 Task: Find connections with filter location Itimādpur with filter topic #Gettingthingsdonewith filter profile language English with filter current company DISYS with filter school National Institute of Financial Management - PGDM (Financial Markets) with filter industry Maritime Transportation with filter service category Editing with filter keywords title Manicurist
Action: Mouse moved to (503, 74)
Screenshot: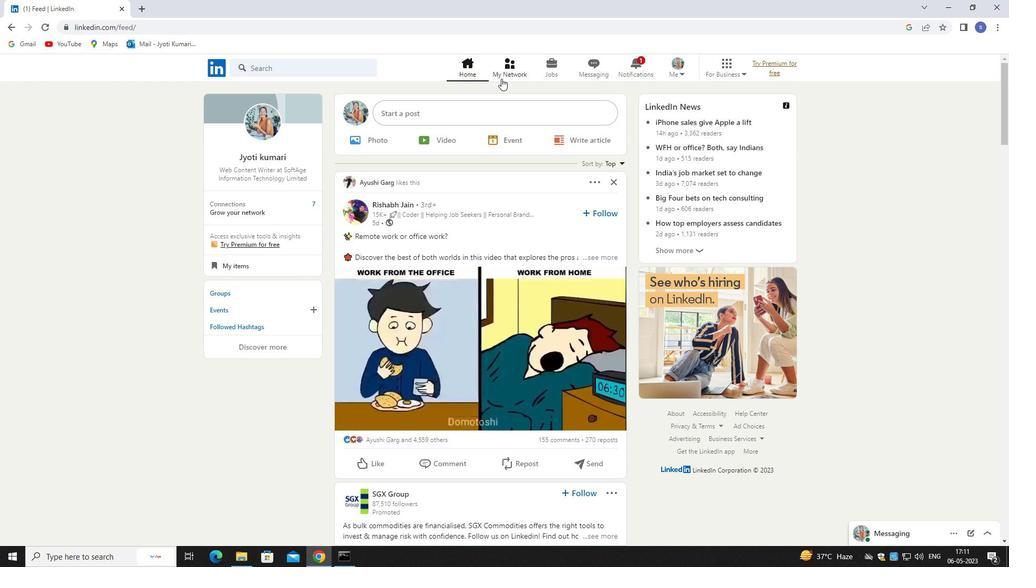 
Action: Mouse pressed left at (503, 74)
Screenshot: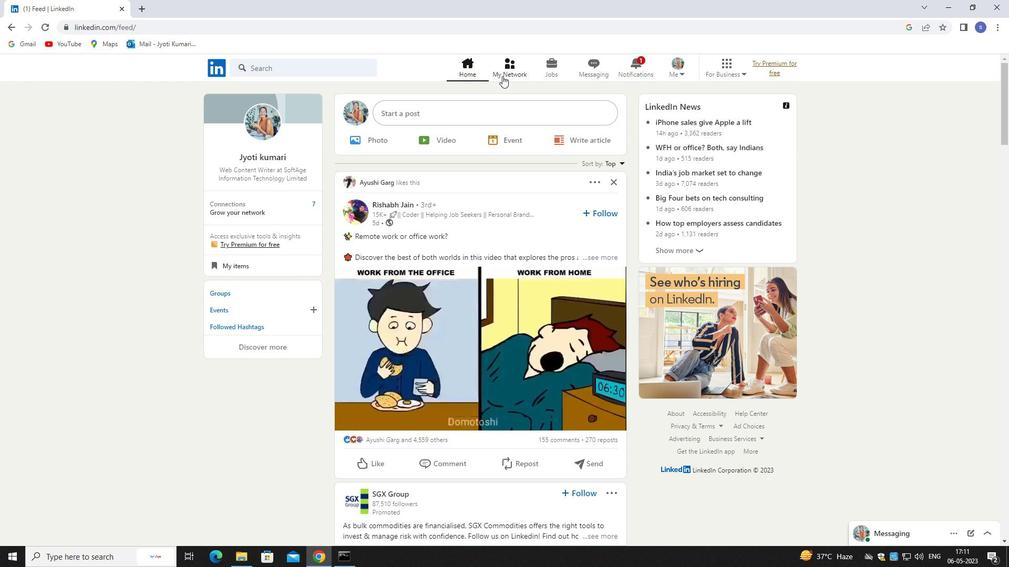
Action: Mouse pressed left at (503, 74)
Screenshot: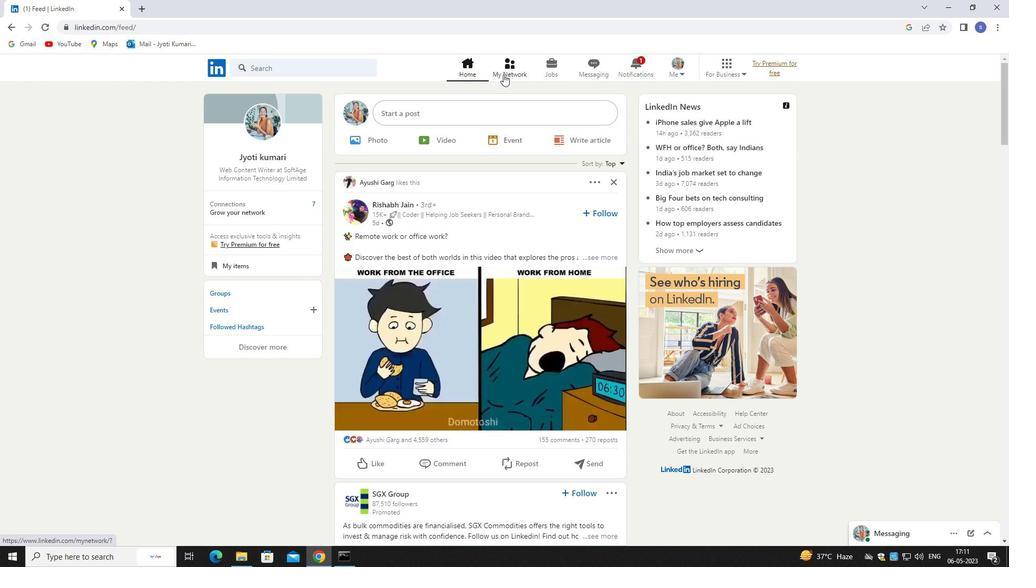 
Action: Mouse moved to (342, 124)
Screenshot: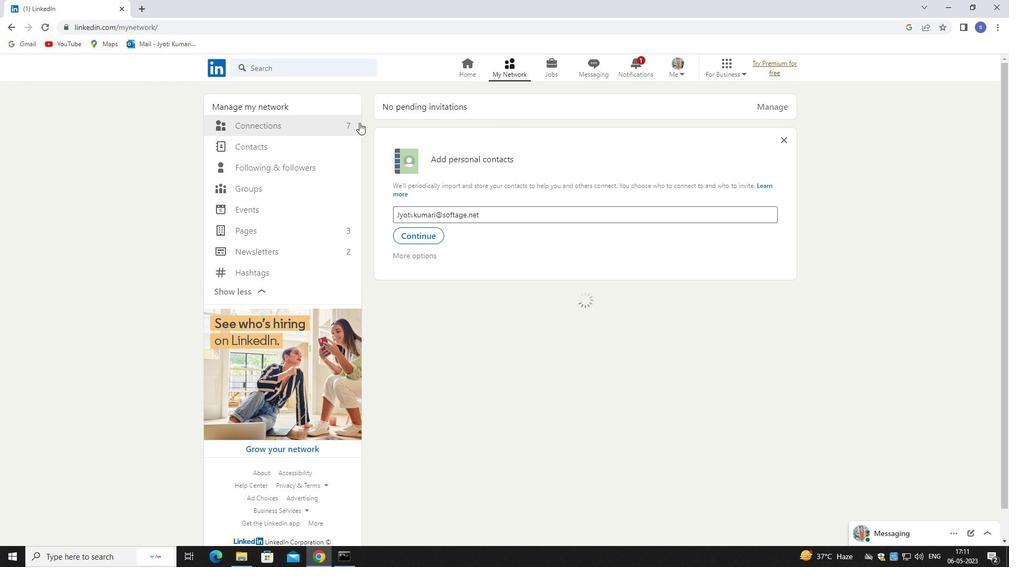 
Action: Mouse pressed left at (342, 124)
Screenshot: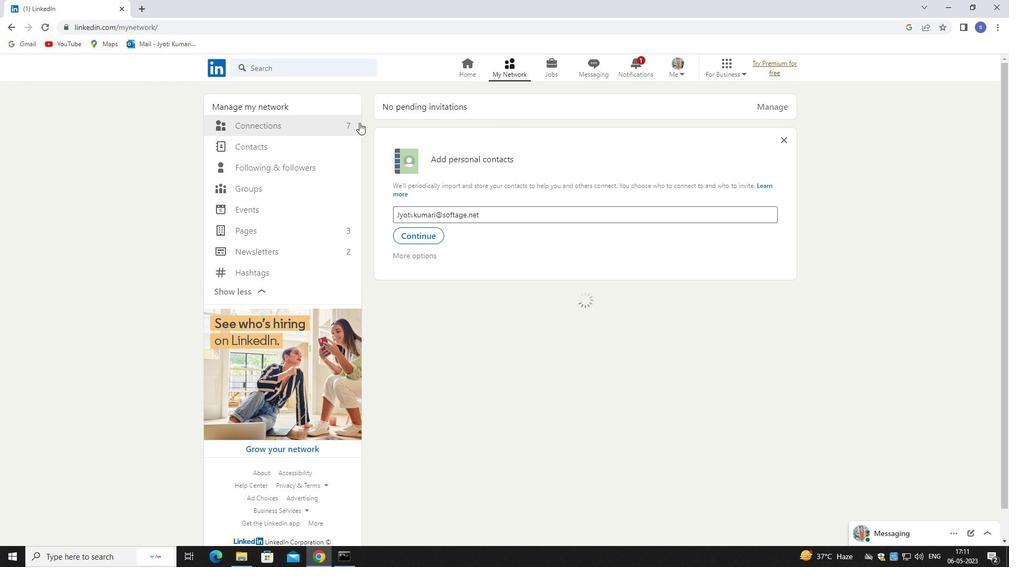 
Action: Mouse moved to (342, 125)
Screenshot: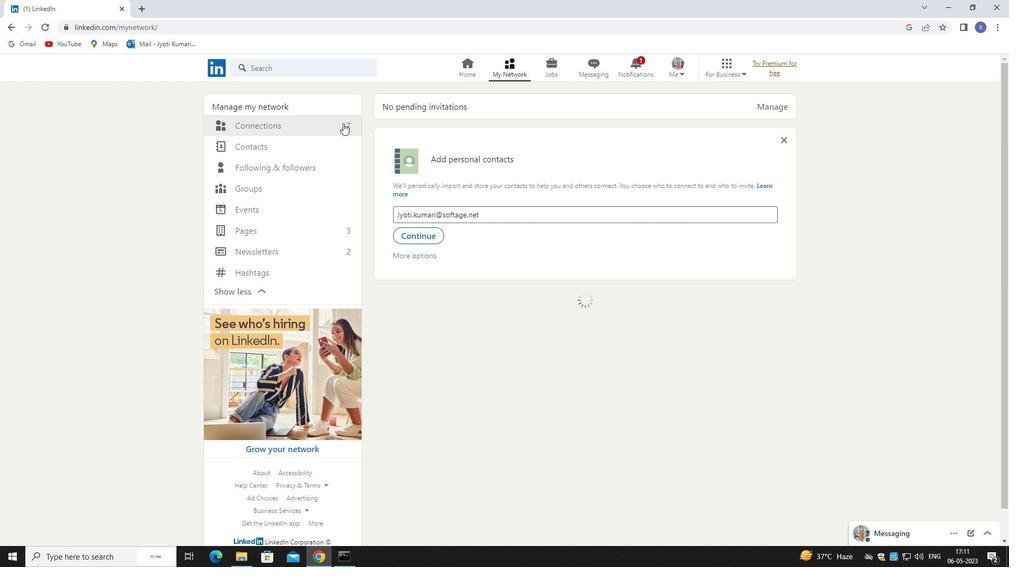 
Action: Mouse pressed left at (342, 125)
Screenshot: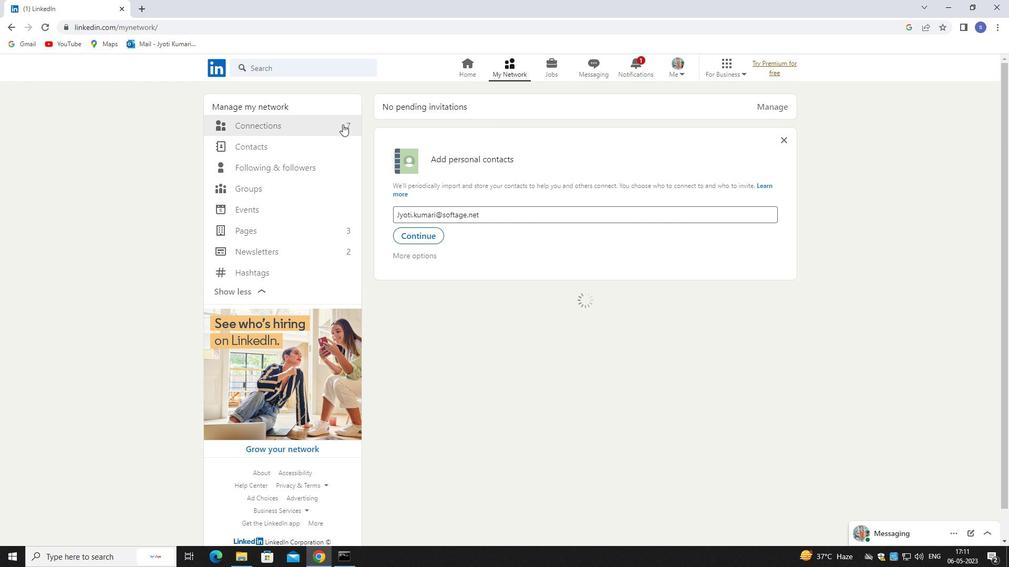 
Action: Mouse moved to (582, 128)
Screenshot: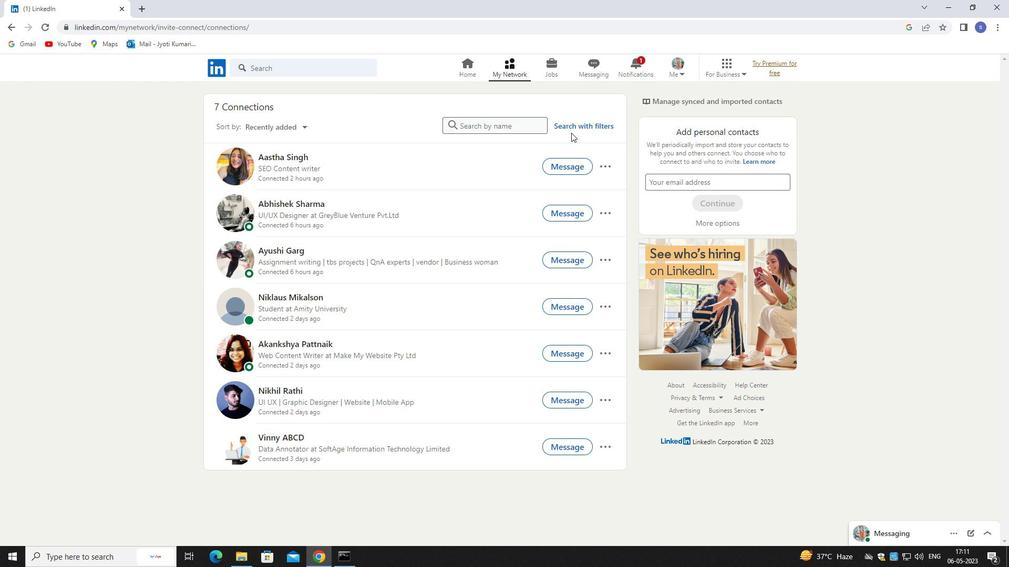 
Action: Mouse pressed left at (582, 128)
Screenshot: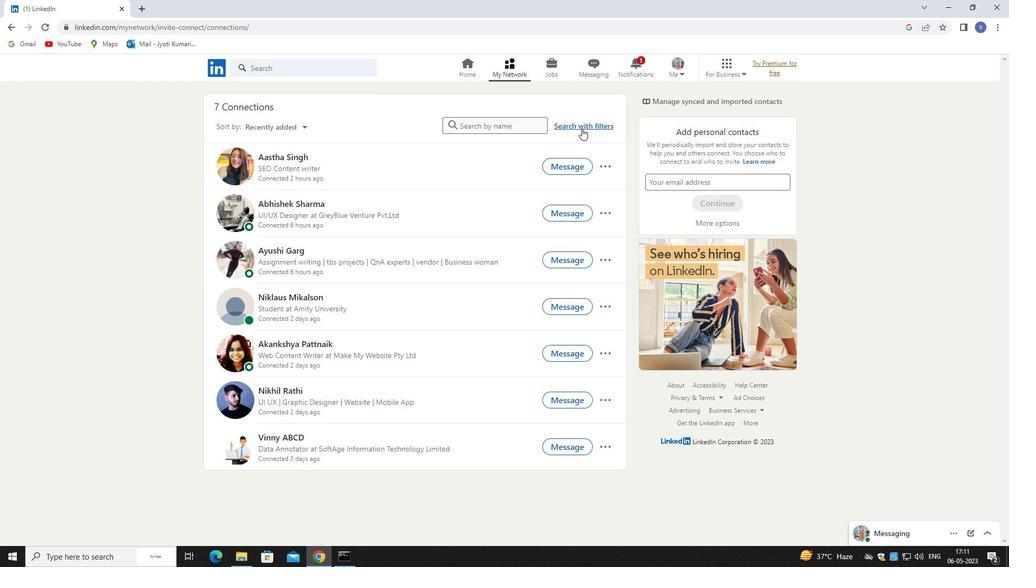 
Action: Mouse moved to (541, 96)
Screenshot: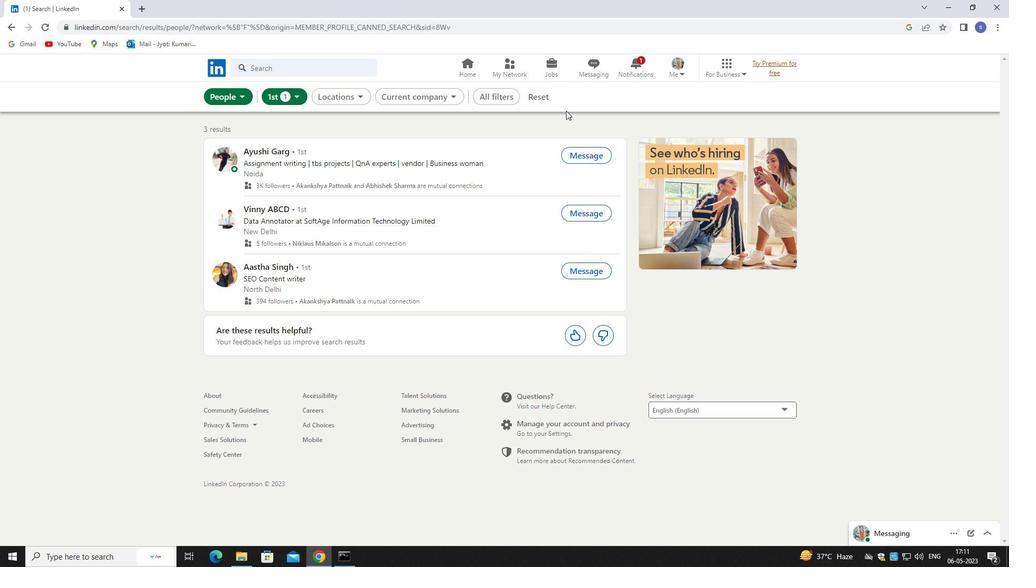 
Action: Mouse pressed left at (541, 96)
Screenshot: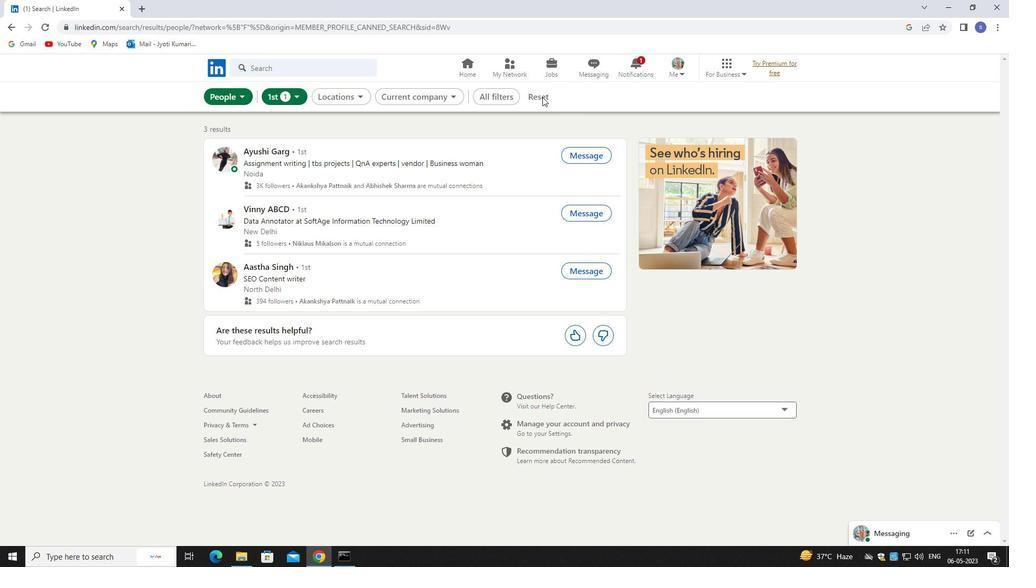 
Action: Mouse moved to (530, 96)
Screenshot: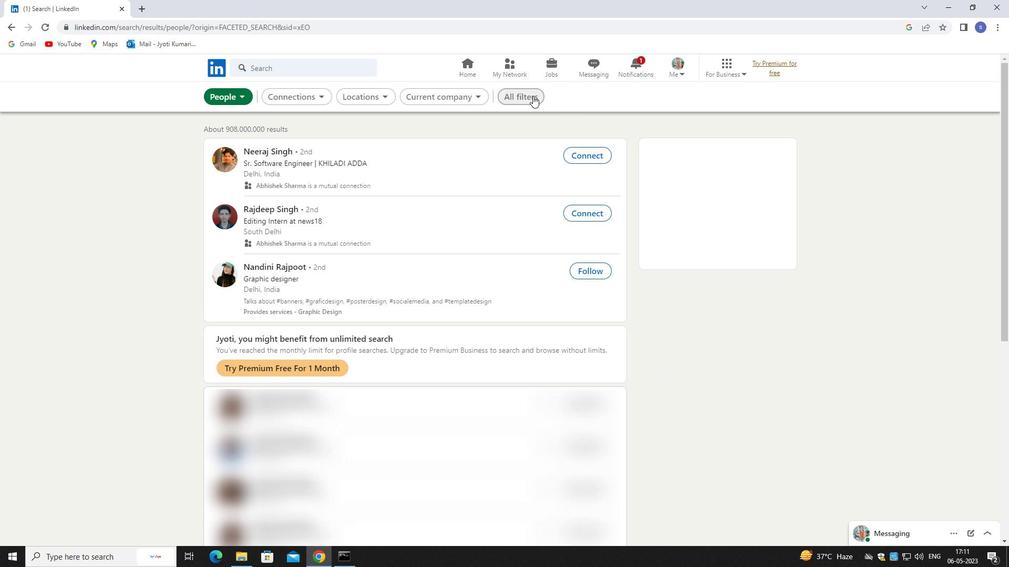 
Action: Mouse pressed left at (530, 96)
Screenshot: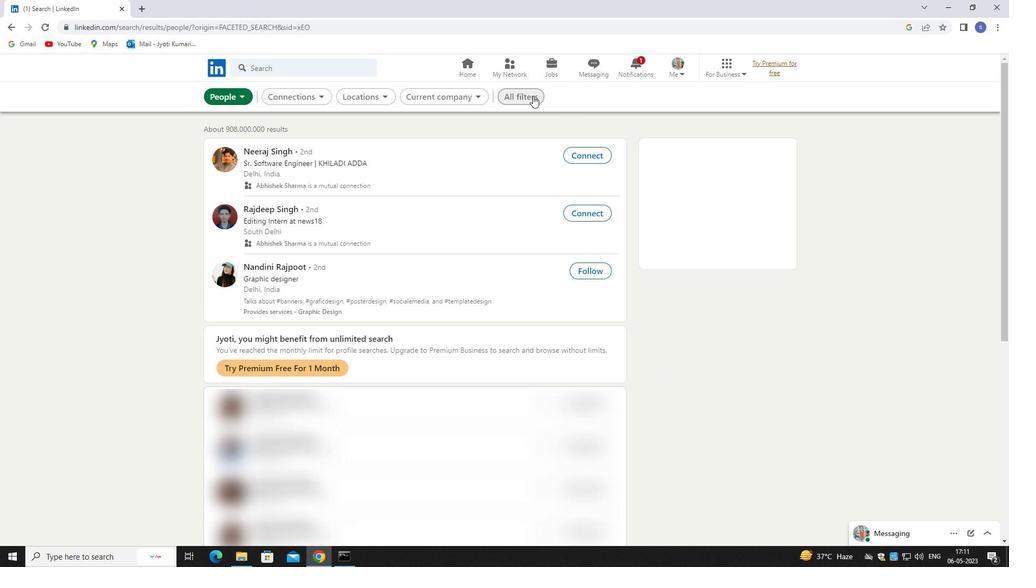 
Action: Mouse moved to (873, 411)
Screenshot: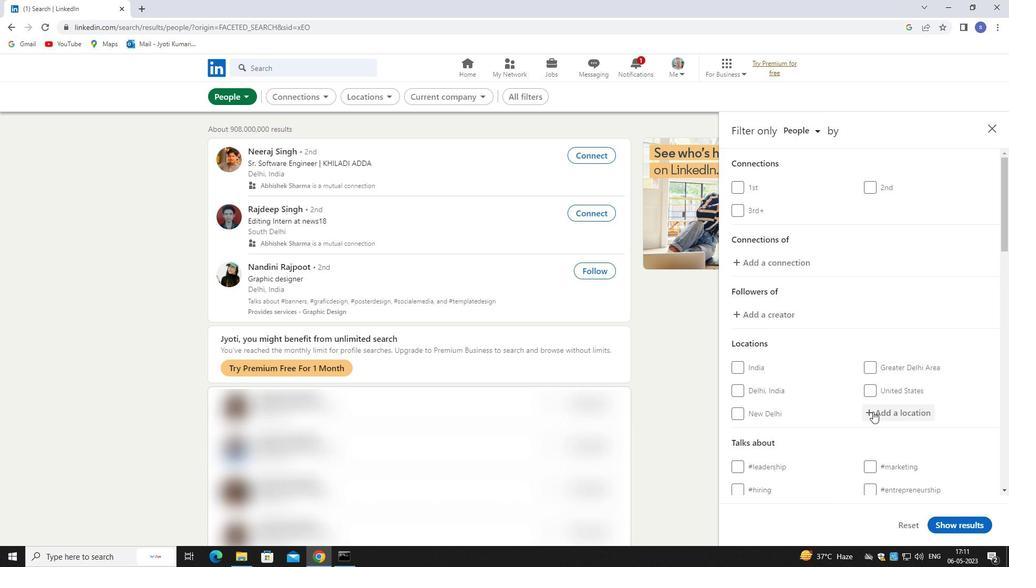 
Action: Mouse pressed left at (873, 411)
Screenshot: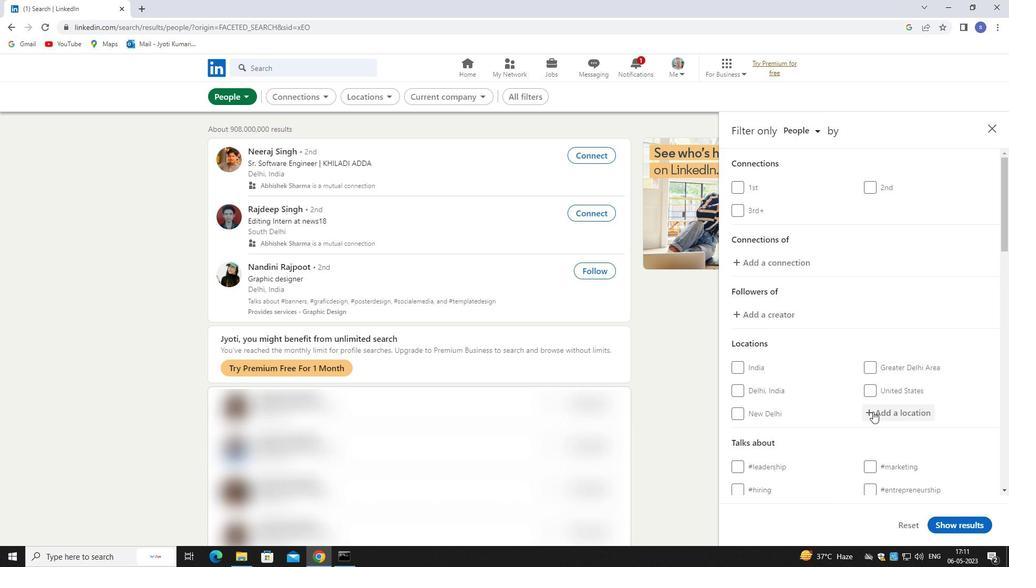 
Action: Mouse moved to (861, 400)
Screenshot: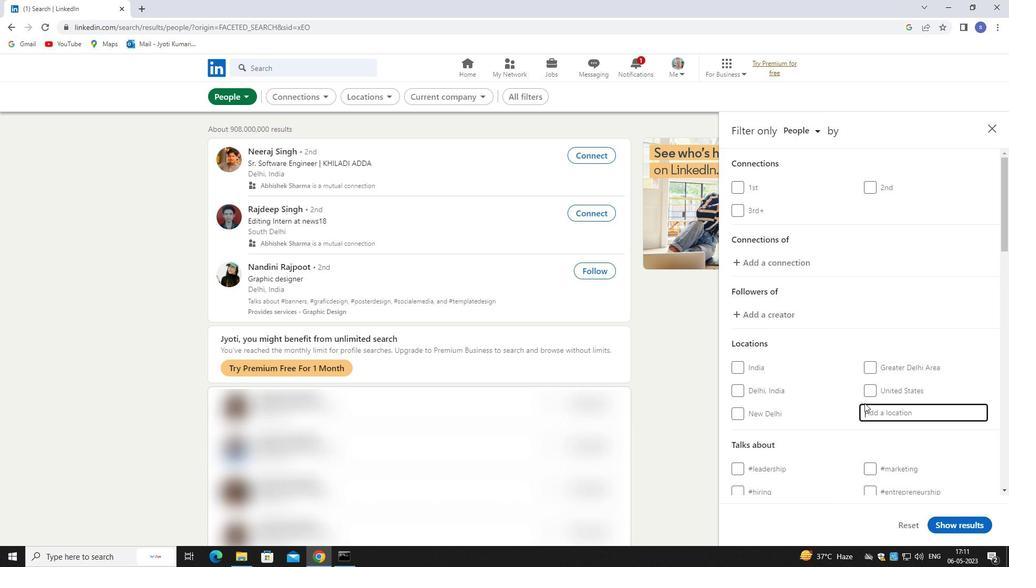 
Action: Key pressed it<Key.backspace><Key.backspace>ly<Key.backspace>tima
Screenshot: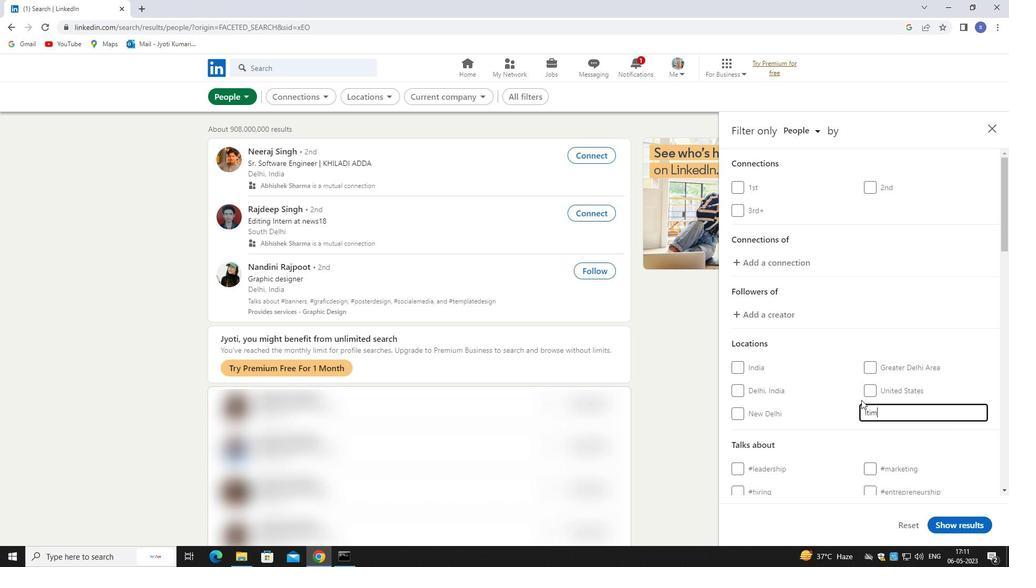 
Action: Mouse moved to (860, 400)
Screenshot: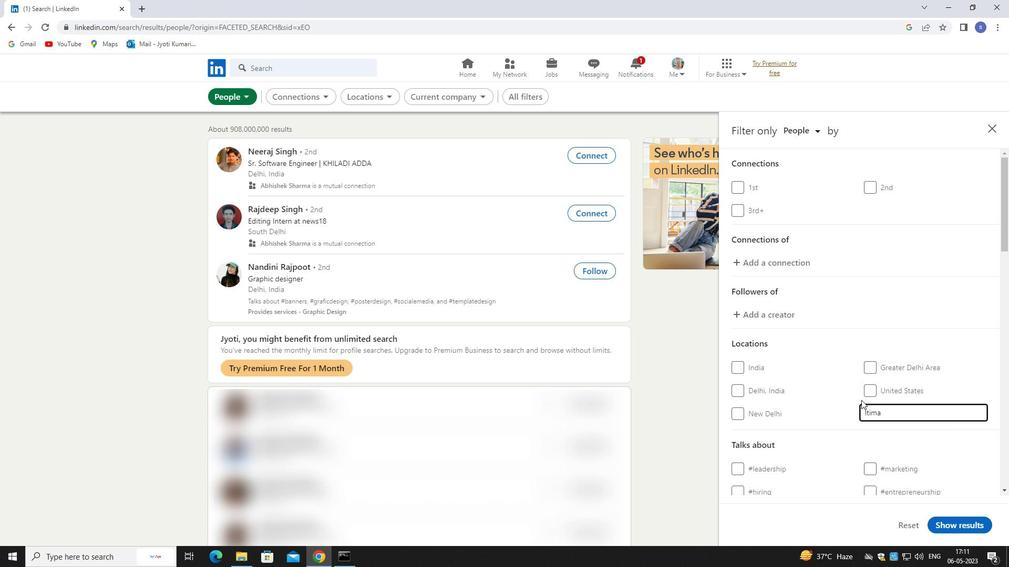 
Action: Key pressed <Key.left><Key.left><Key.left><Key.left><Key.backspace>i
Screenshot: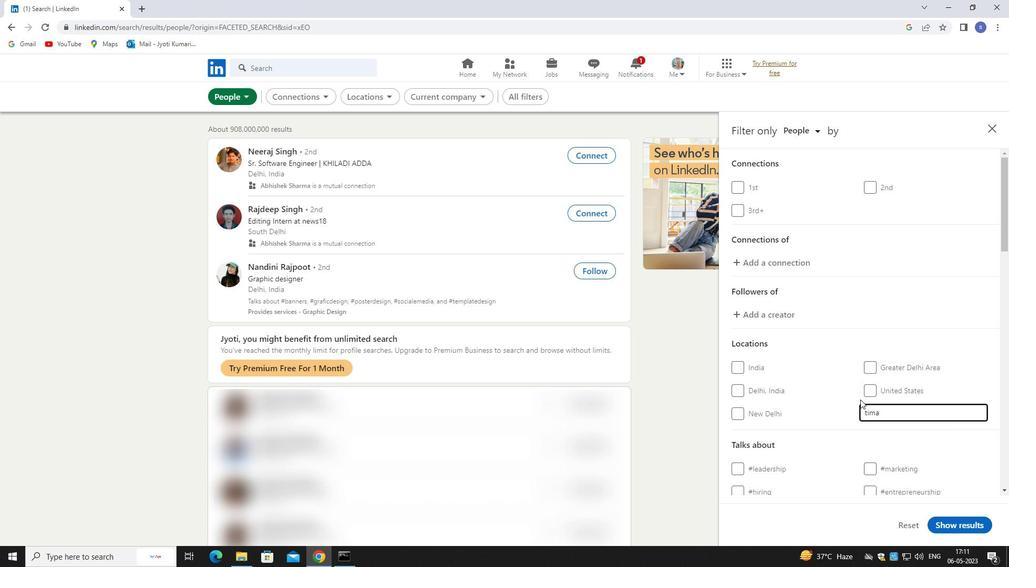 
Action: Mouse moved to (863, 429)
Screenshot: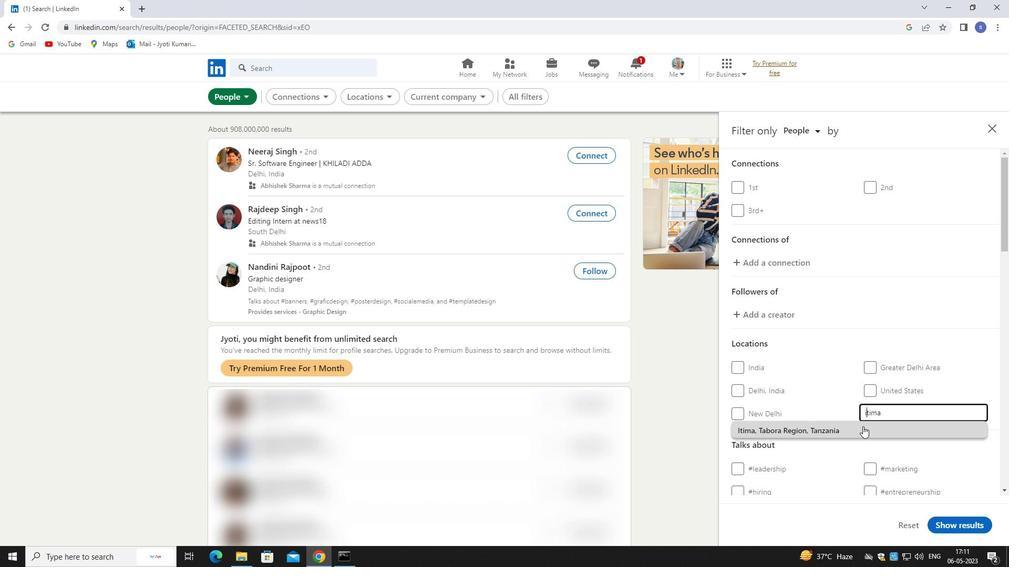 
Action: Mouse pressed left at (863, 429)
Screenshot: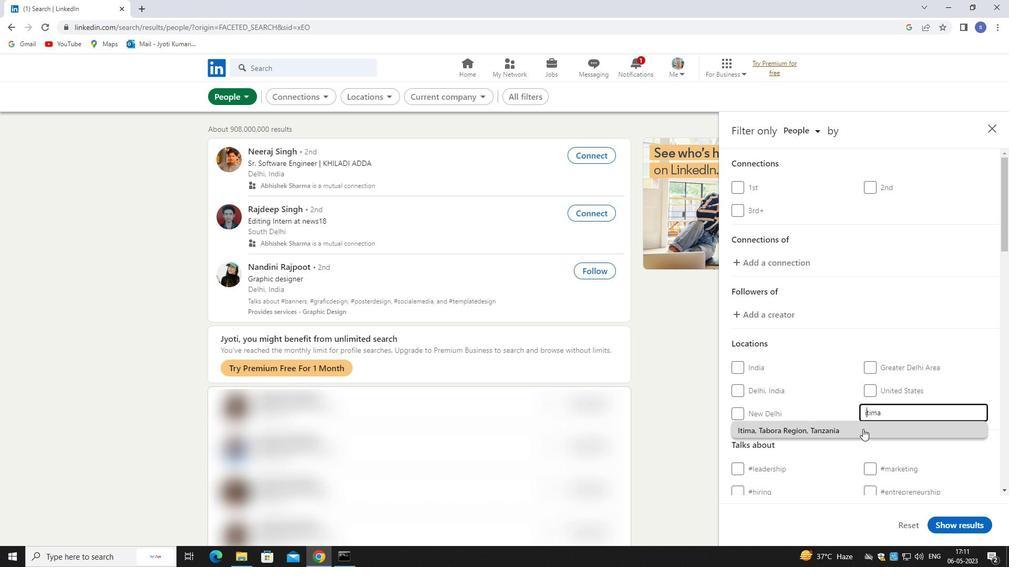
Action: Mouse moved to (862, 429)
Screenshot: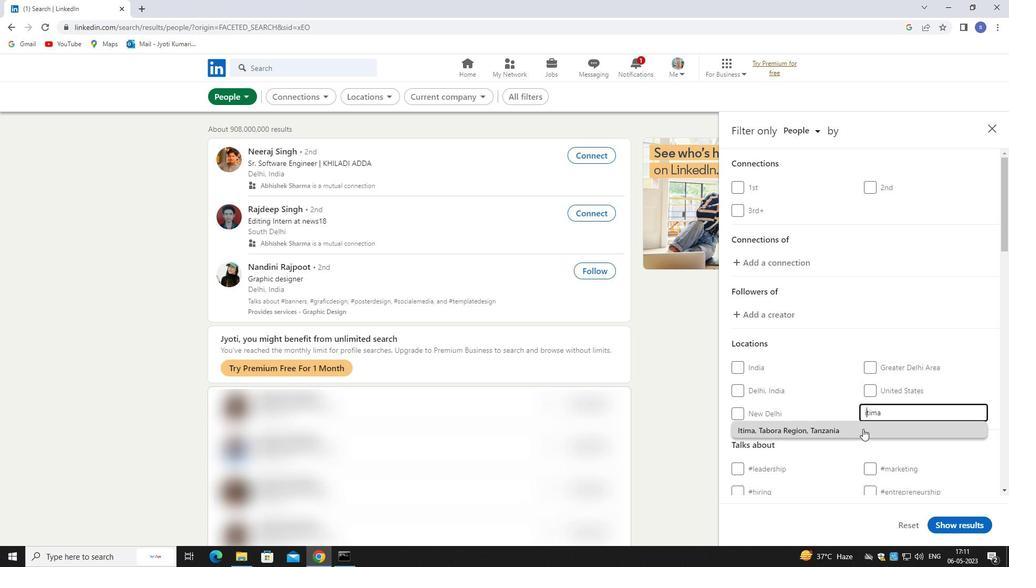 
Action: Mouse scrolled (862, 428) with delta (0, 0)
Screenshot: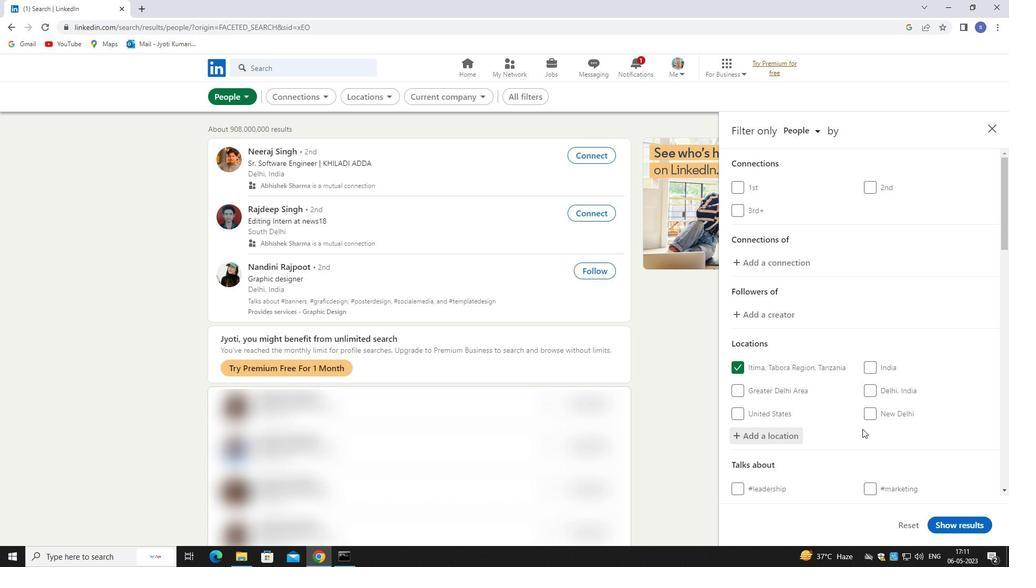 
Action: Mouse scrolled (862, 428) with delta (0, 0)
Screenshot: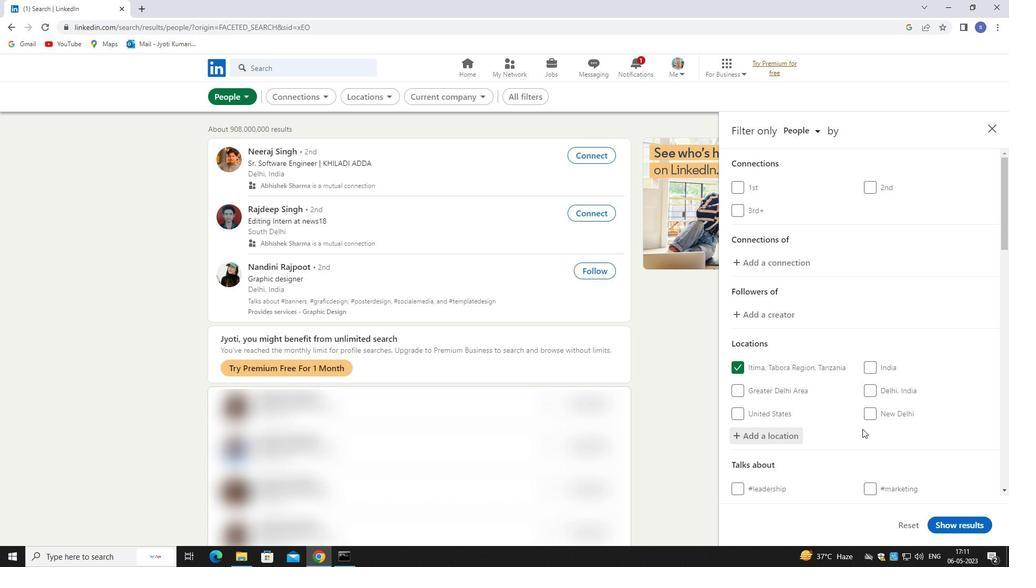 
Action: Mouse scrolled (862, 428) with delta (0, 0)
Screenshot: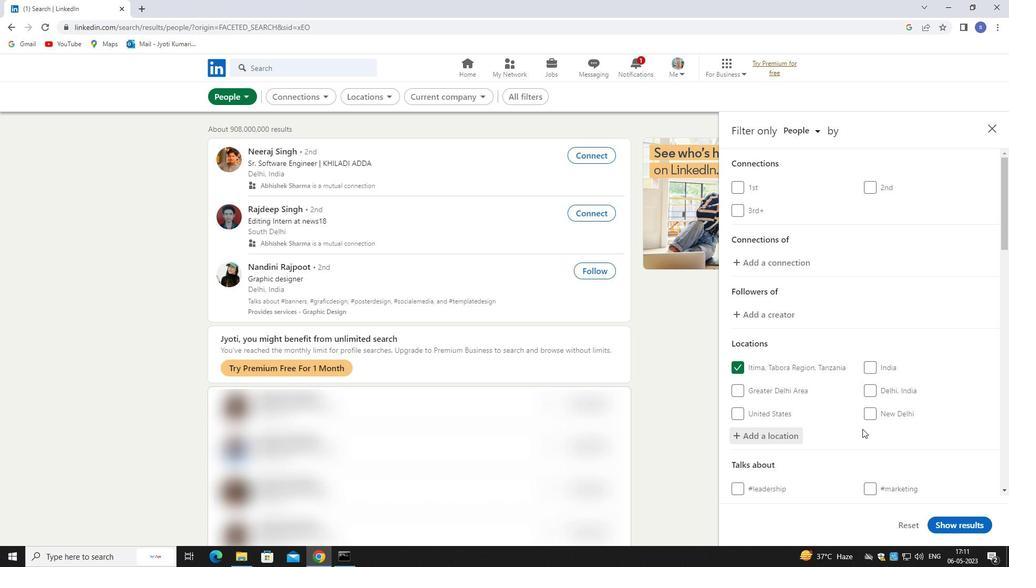 
Action: Mouse moved to (900, 380)
Screenshot: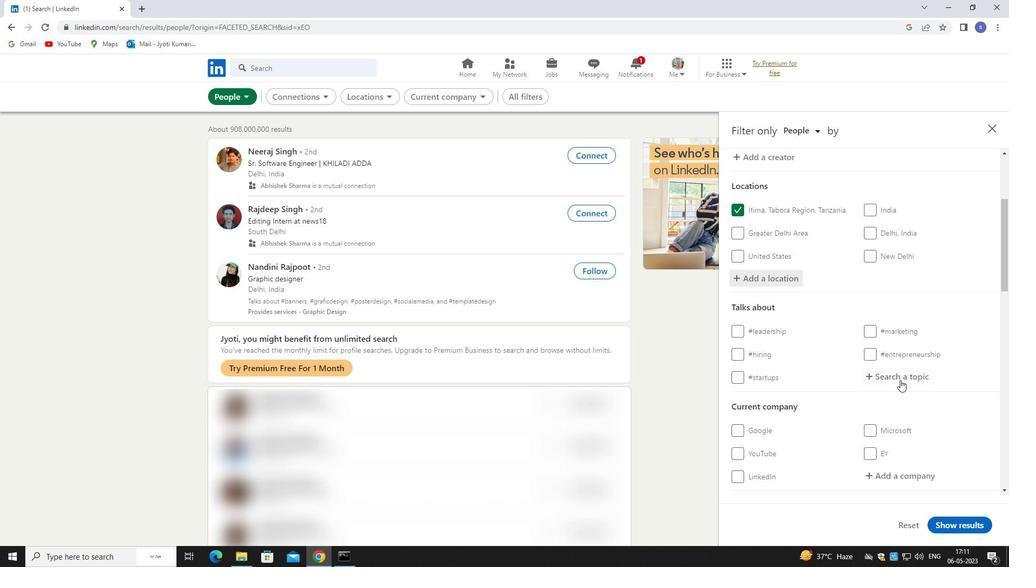 
Action: Mouse pressed left at (900, 380)
Screenshot: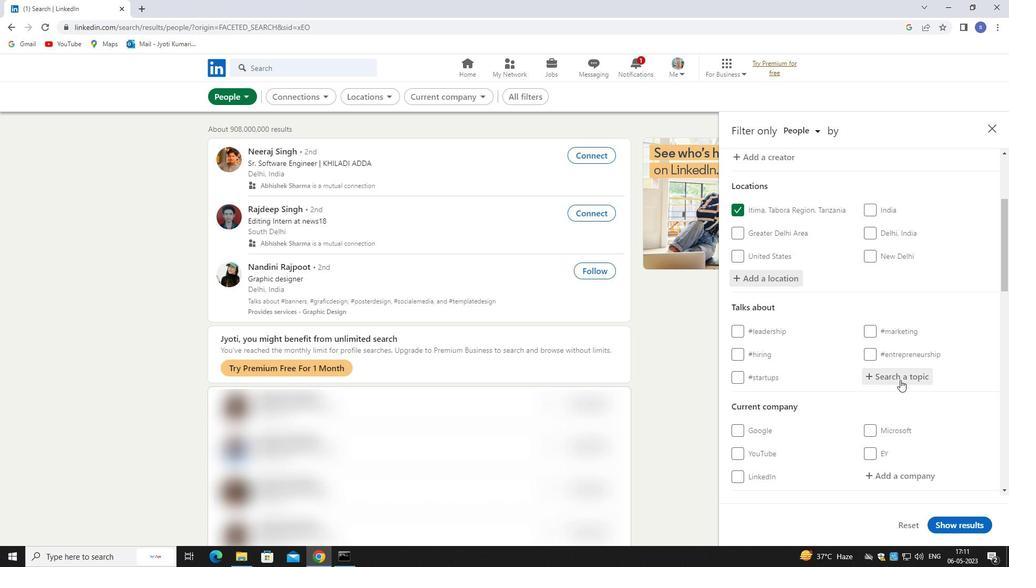 
Action: Key pressed getting
Screenshot: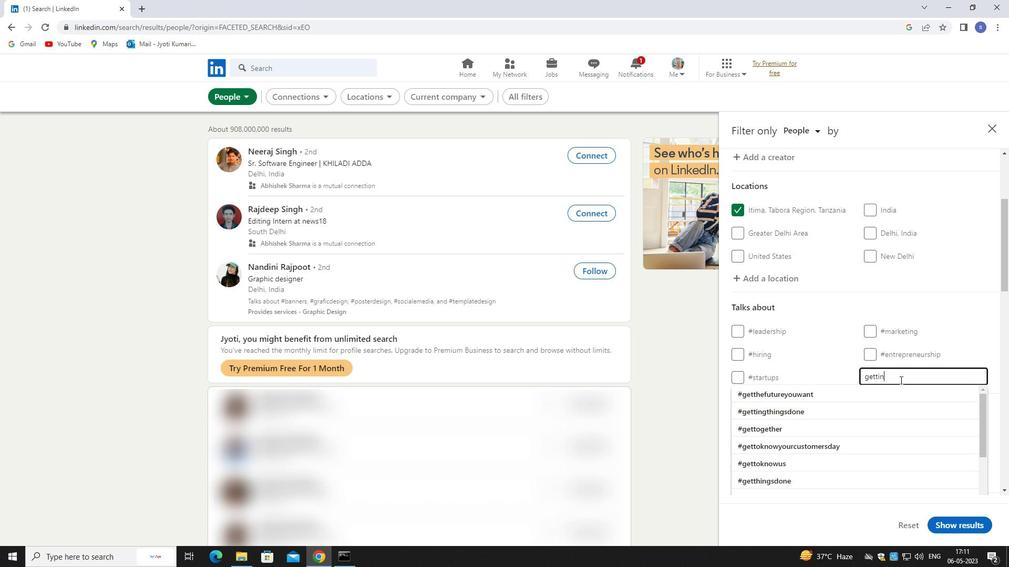 
Action: Mouse moved to (897, 390)
Screenshot: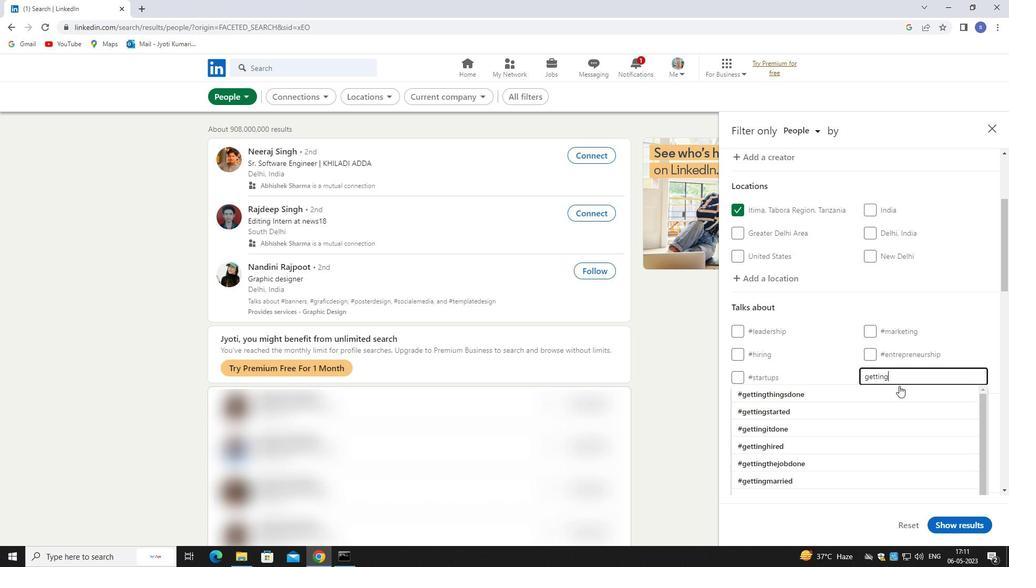 
Action: Mouse pressed left at (897, 390)
Screenshot: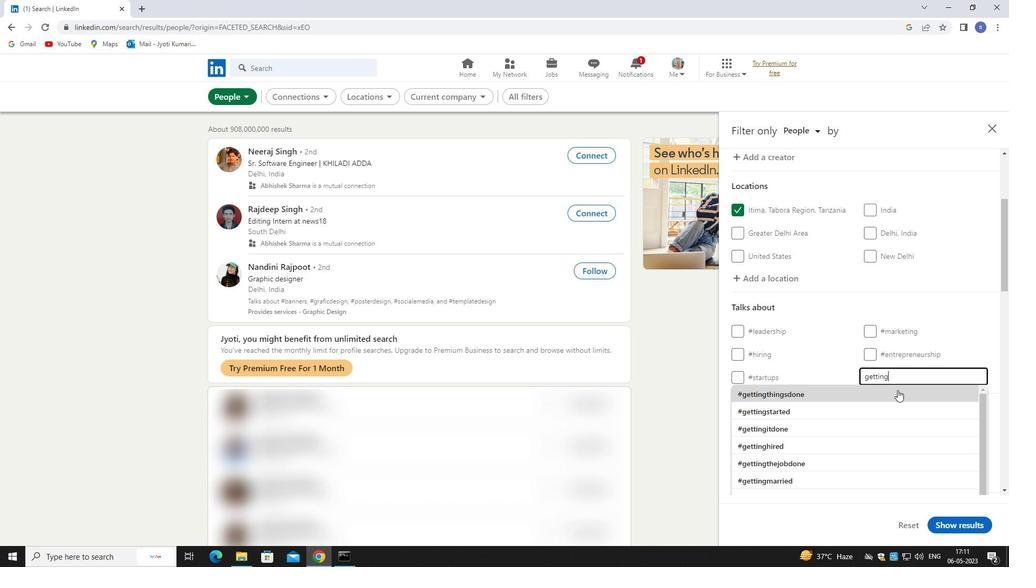 
Action: Mouse scrolled (897, 390) with delta (0, 0)
Screenshot: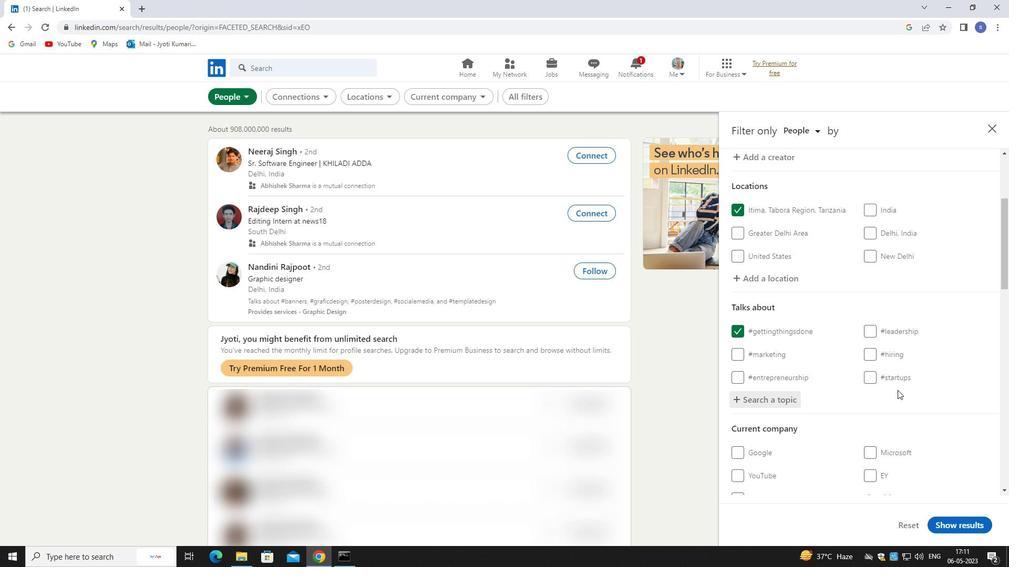 
Action: Mouse scrolled (897, 390) with delta (0, 0)
Screenshot: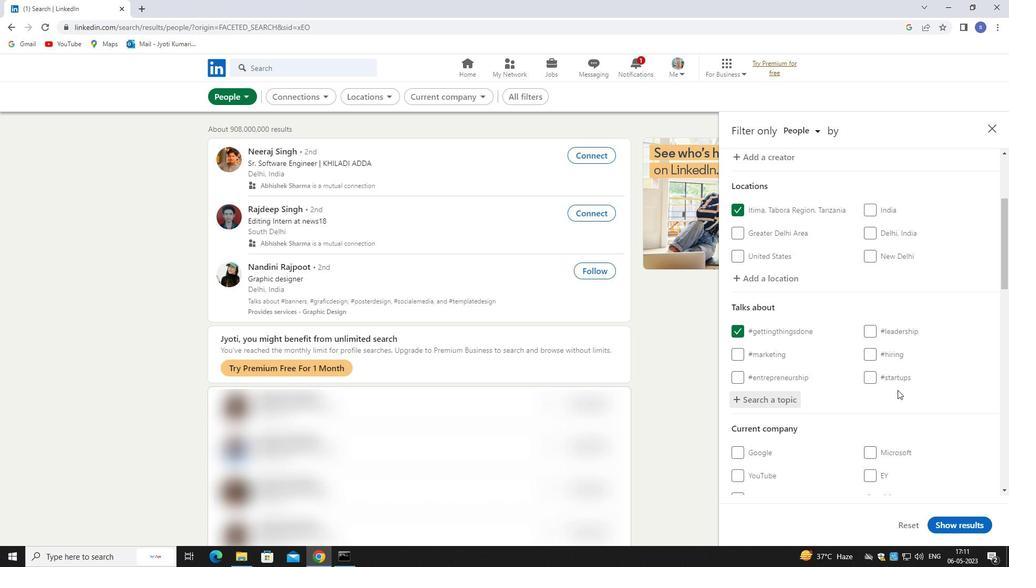 
Action: Mouse scrolled (897, 390) with delta (0, 0)
Screenshot: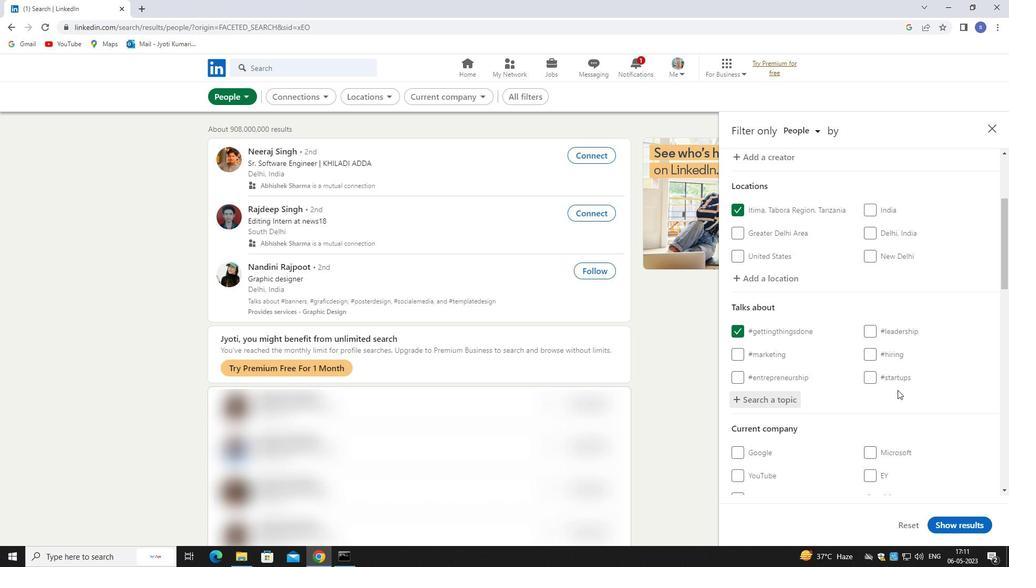 
Action: Mouse moved to (896, 343)
Screenshot: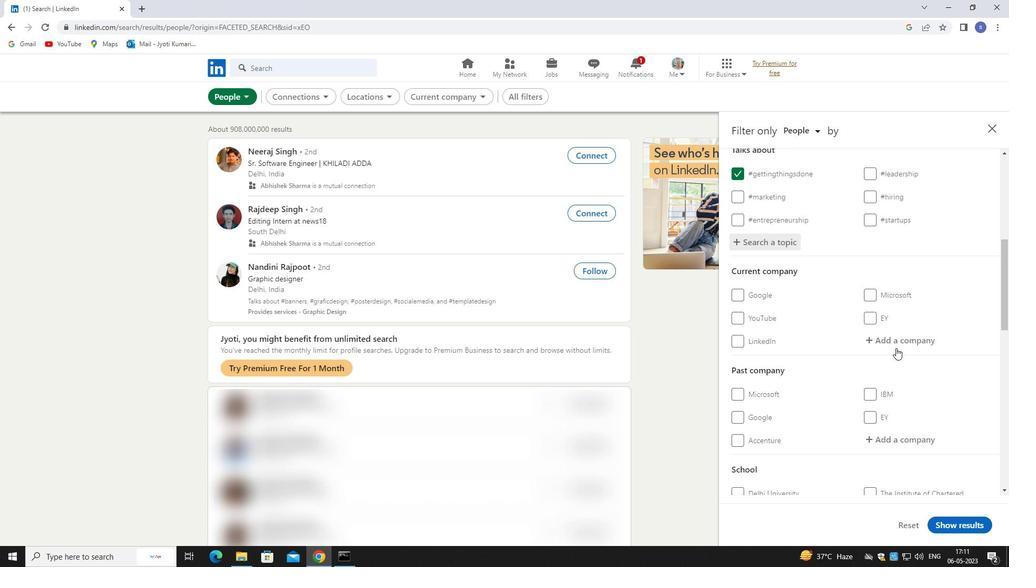 
Action: Mouse pressed left at (896, 343)
Screenshot: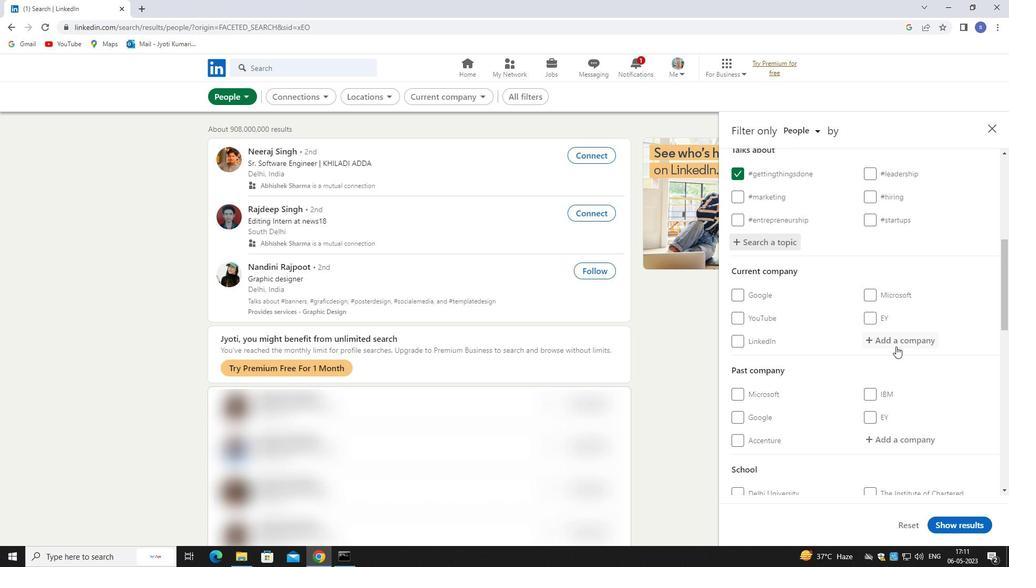 
Action: Mouse moved to (898, 343)
Screenshot: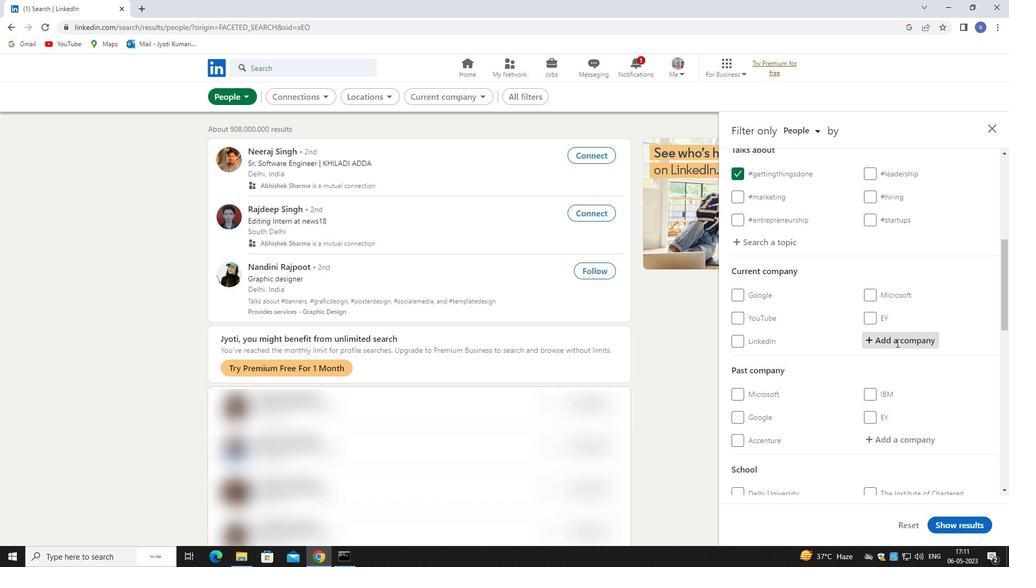 
Action: Key pressed disys
Screenshot: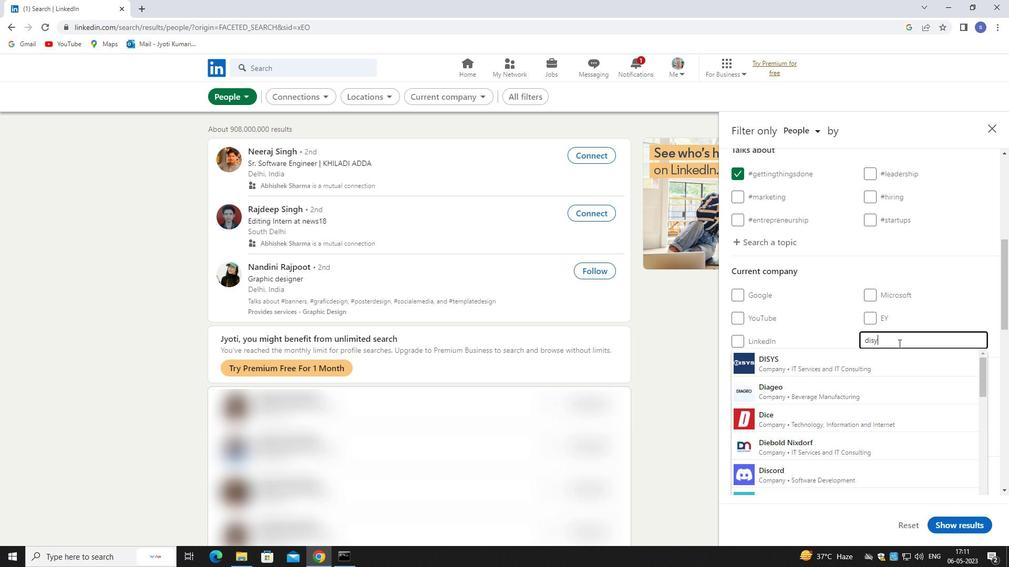 
Action: Mouse moved to (897, 354)
Screenshot: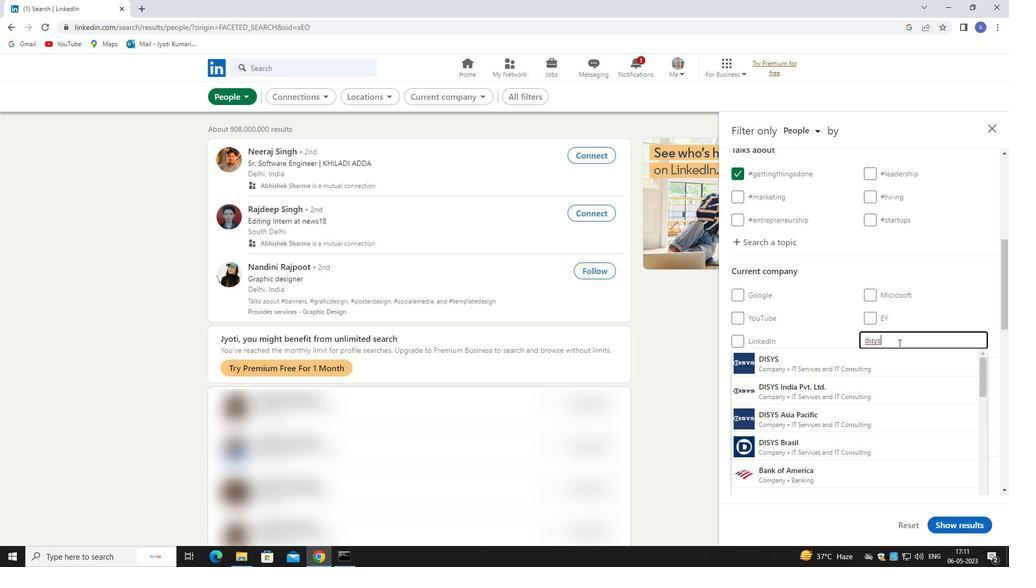 
Action: Mouse pressed left at (897, 354)
Screenshot: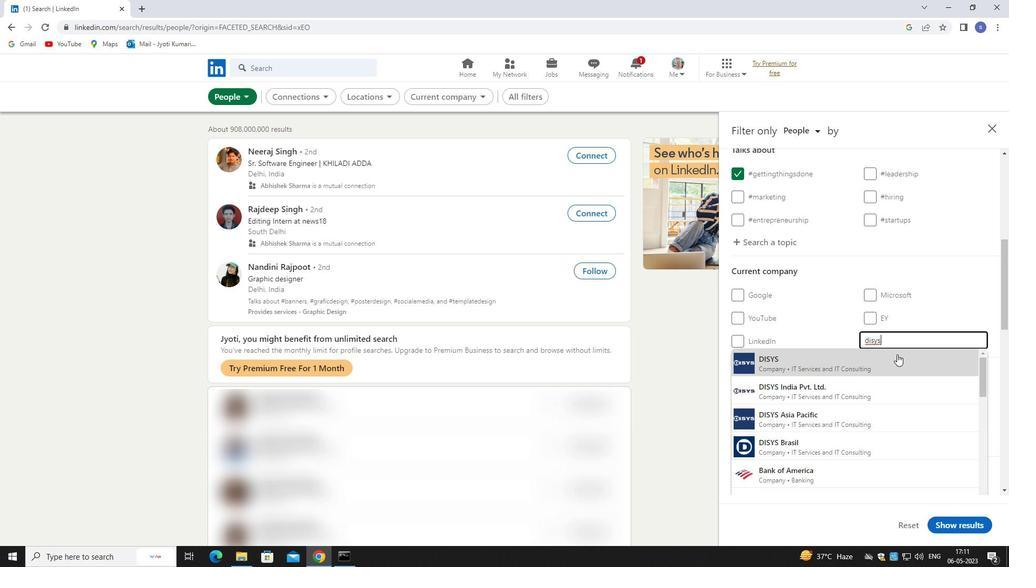 
Action: Mouse moved to (894, 366)
Screenshot: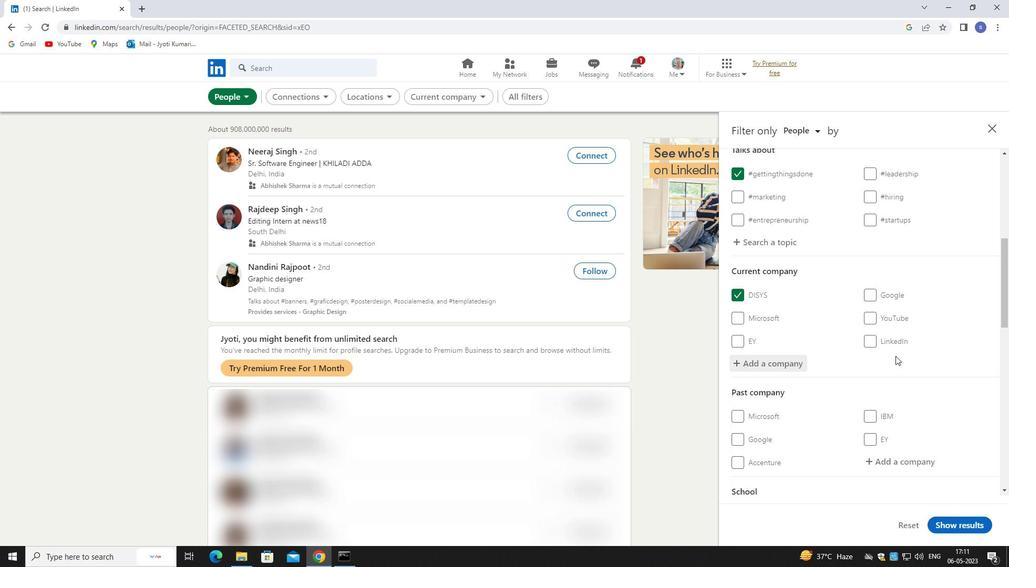 
Action: Mouse scrolled (894, 366) with delta (0, 0)
Screenshot: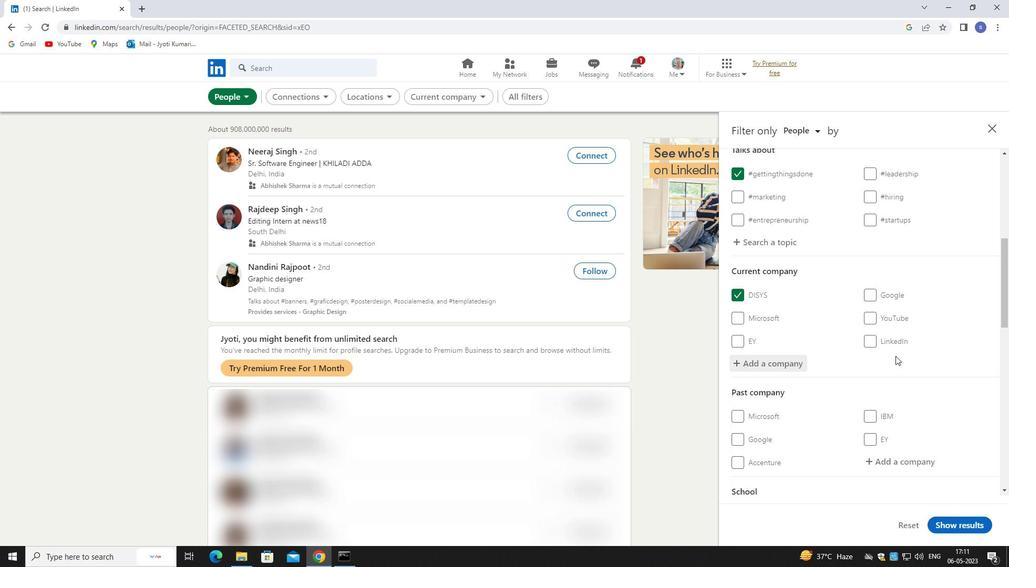 
Action: Mouse moved to (894, 370)
Screenshot: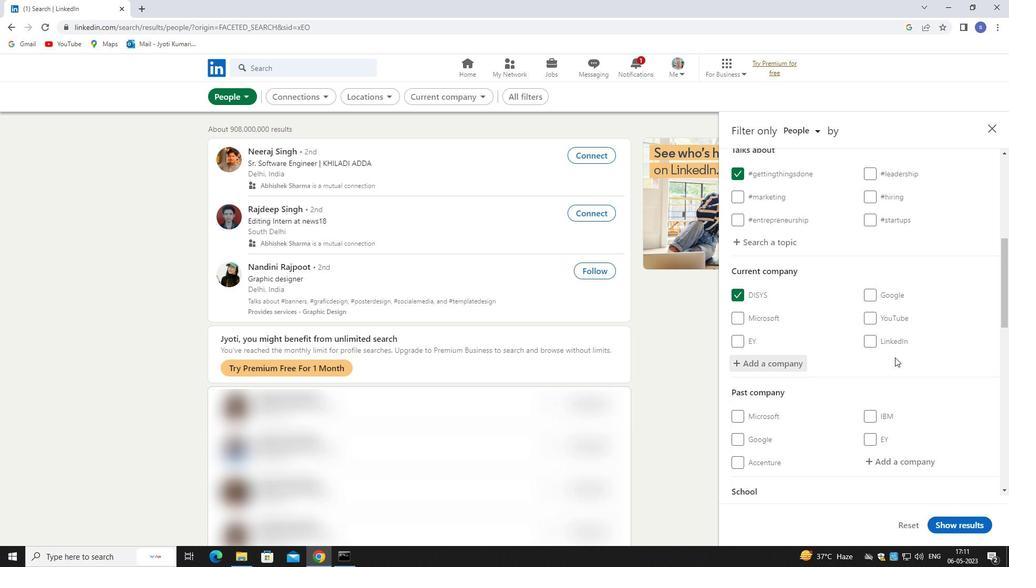 
Action: Mouse scrolled (894, 369) with delta (0, 0)
Screenshot: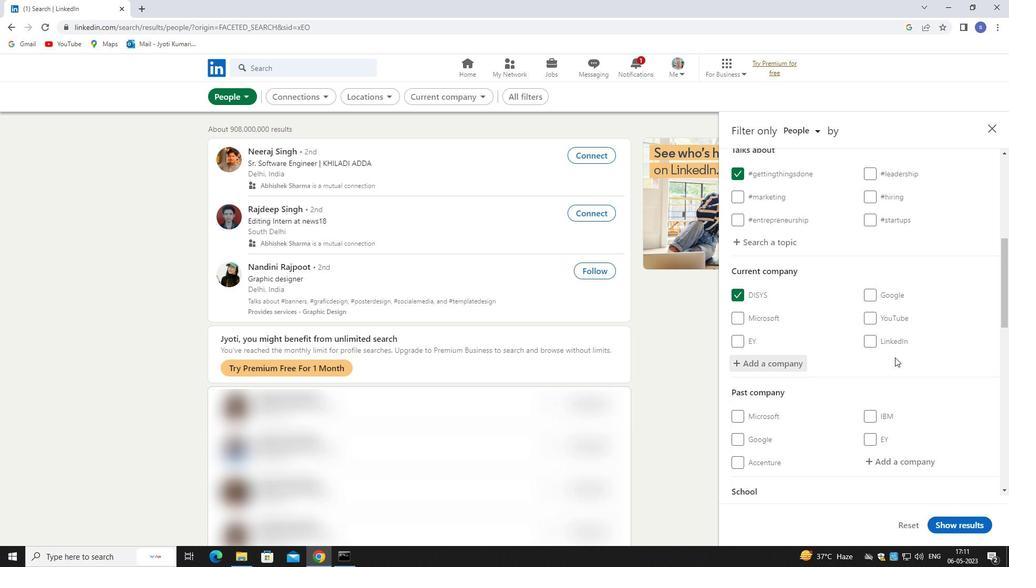 
Action: Mouse moved to (894, 371)
Screenshot: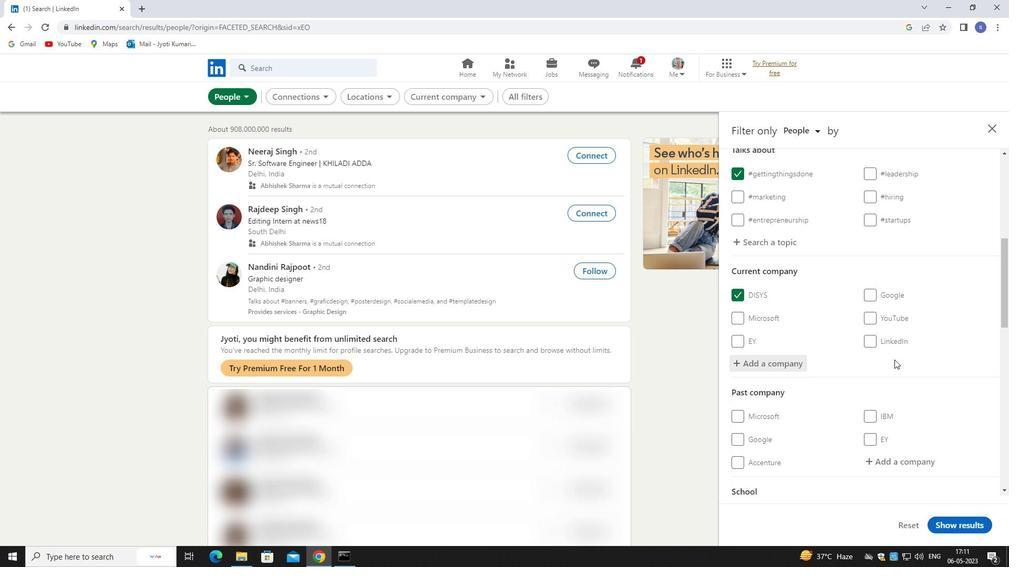 
Action: Mouse scrolled (894, 370) with delta (0, 0)
Screenshot: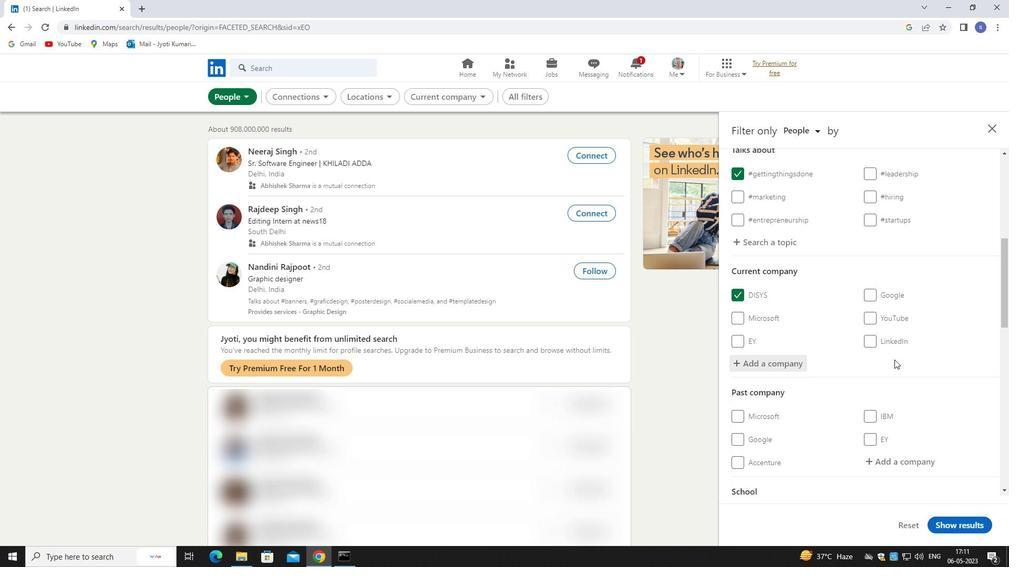 
Action: Mouse moved to (900, 414)
Screenshot: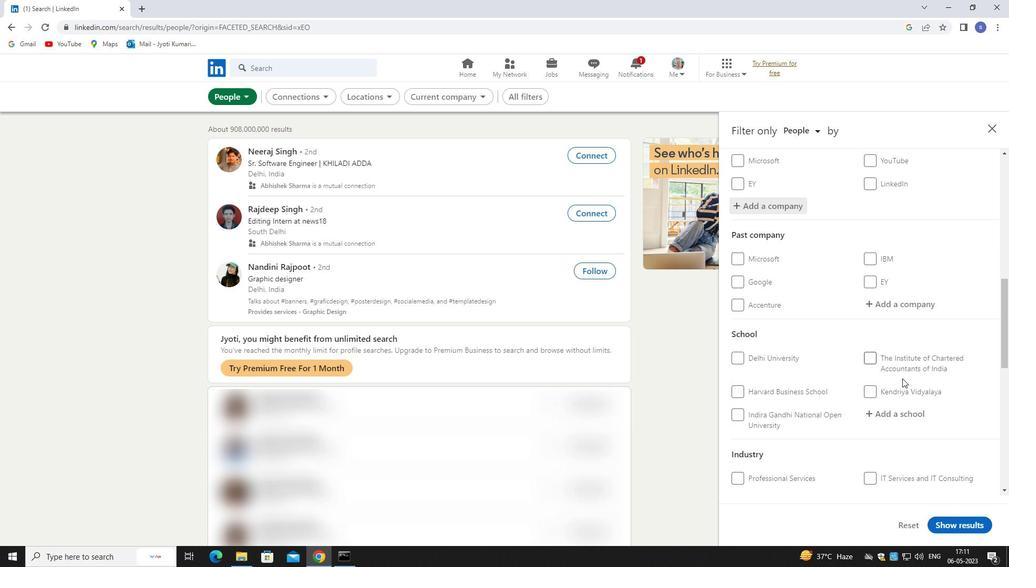 
Action: Mouse pressed left at (900, 414)
Screenshot: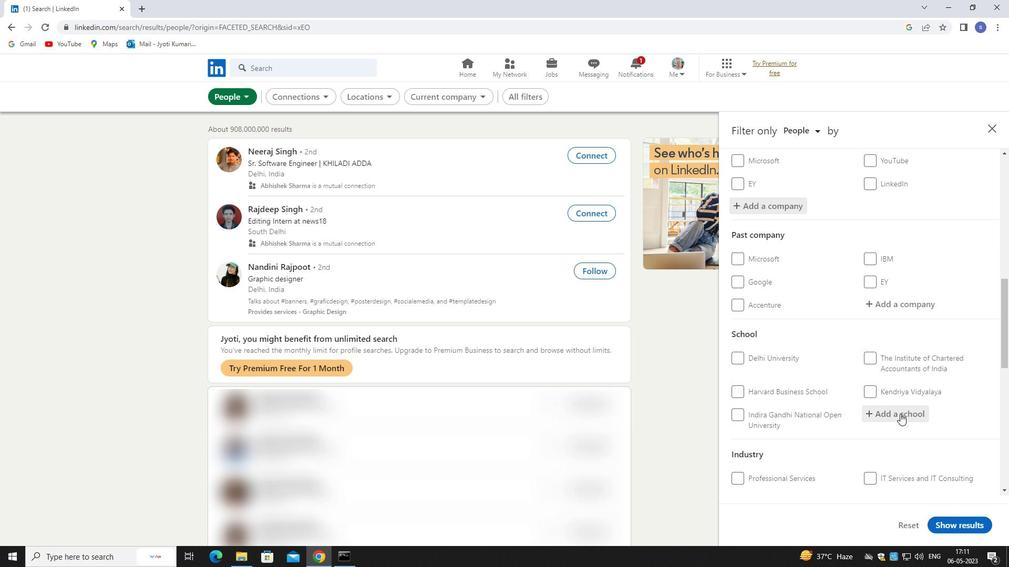 
Action: Mouse moved to (892, 410)
Screenshot: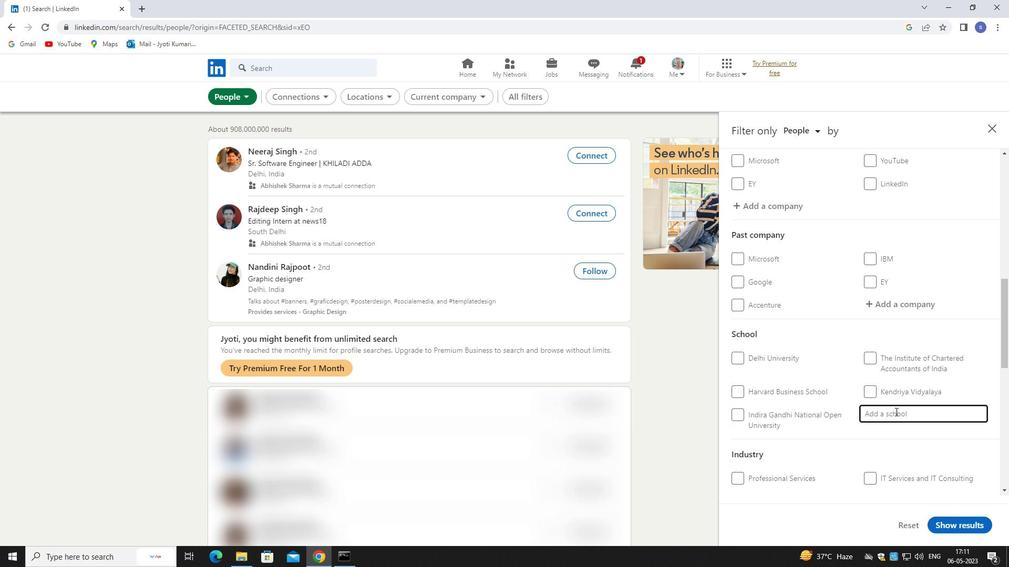 
Action: Key pressed na
Screenshot: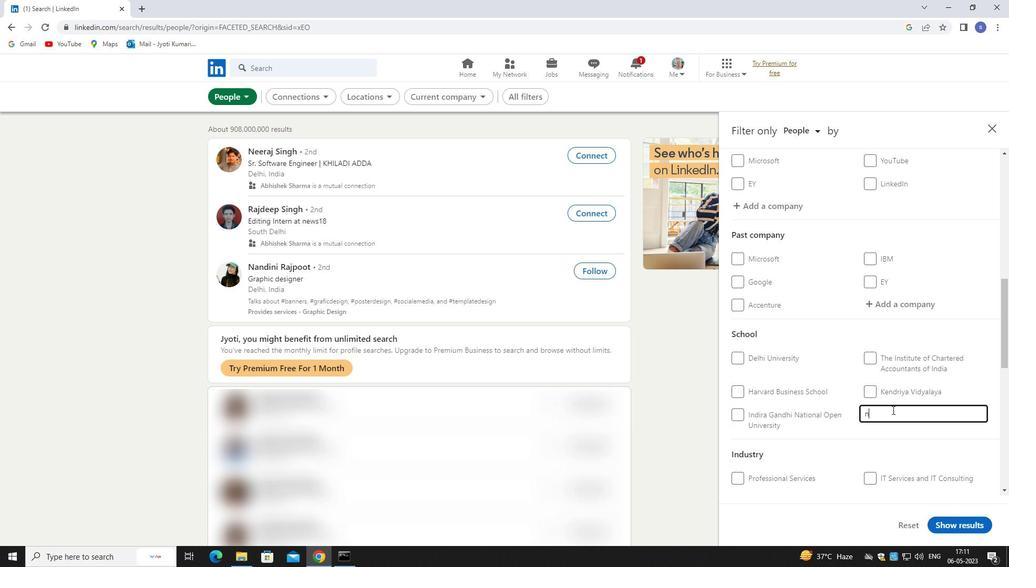 
Action: Mouse moved to (892, 410)
Screenshot: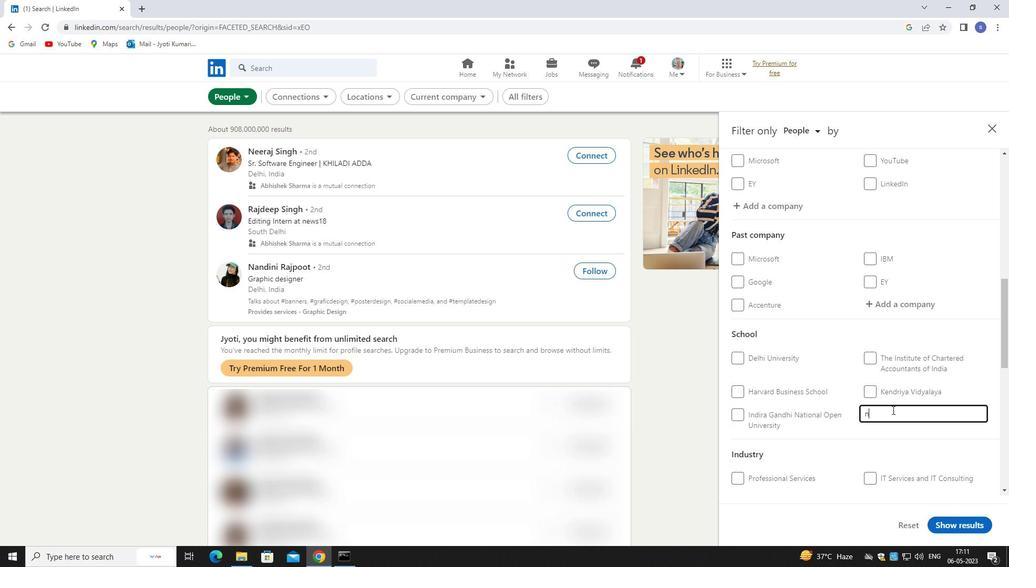 
Action: Key pressed ti
Screenshot: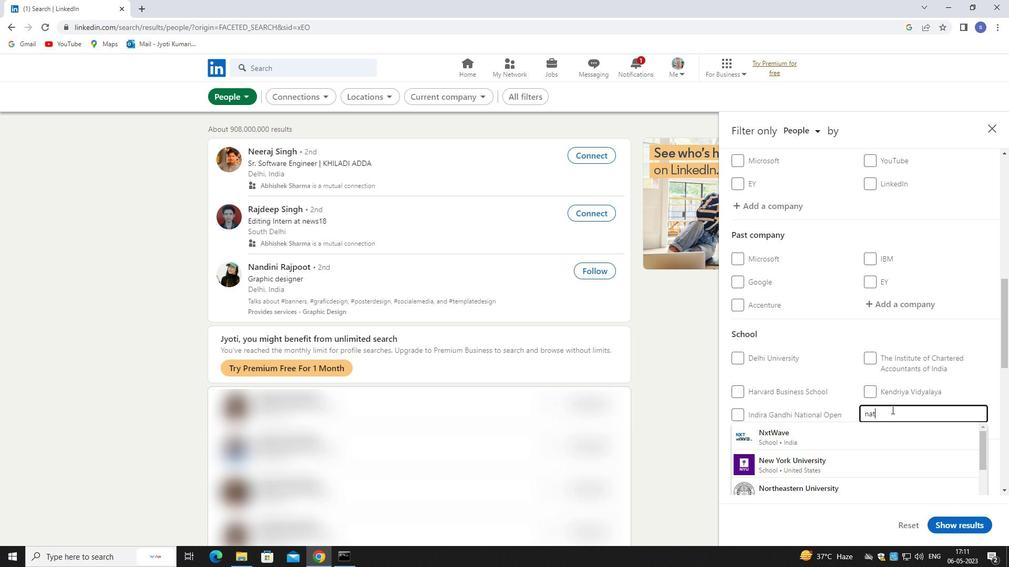 
Action: Mouse moved to (892, 410)
Screenshot: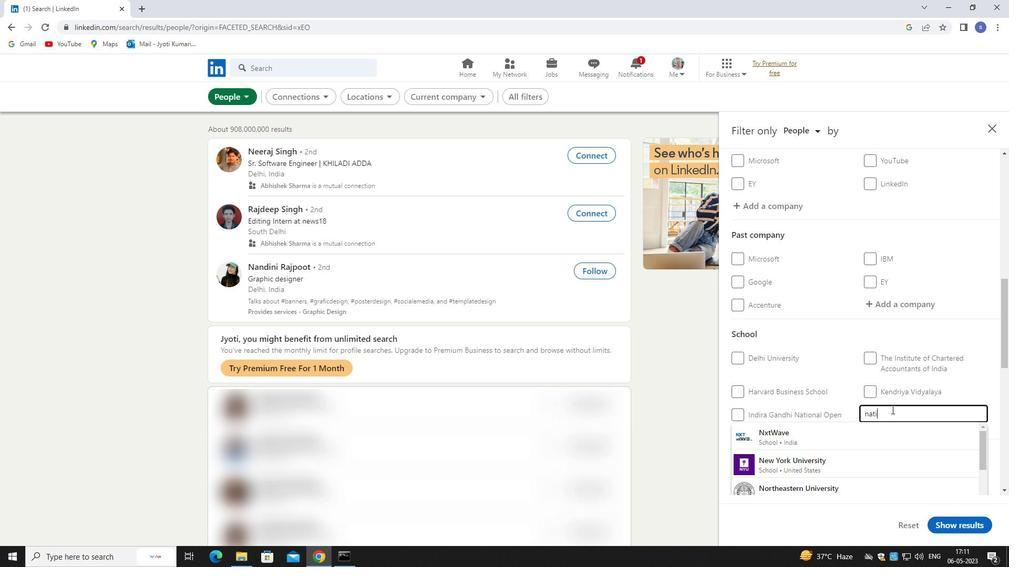 
Action: Key pressed onal
Screenshot: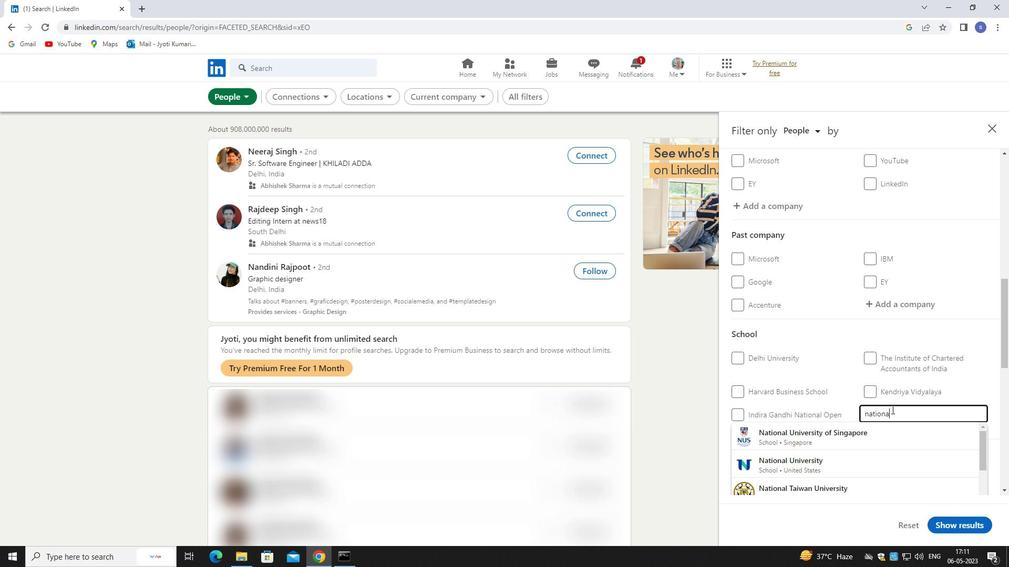 
Action: Mouse moved to (882, 449)
Screenshot: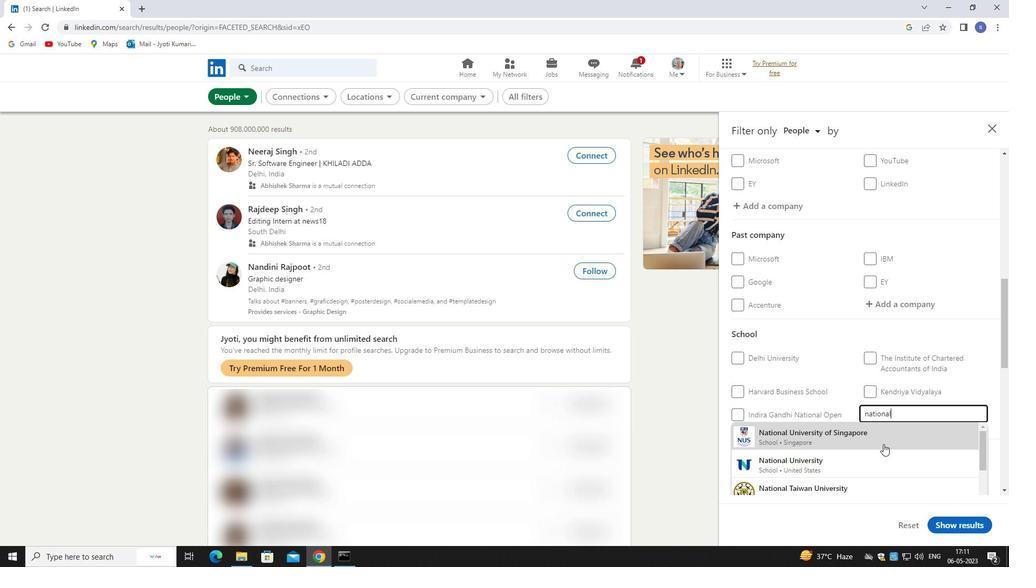 
Action: Mouse scrolled (882, 448) with delta (0, 0)
Screenshot: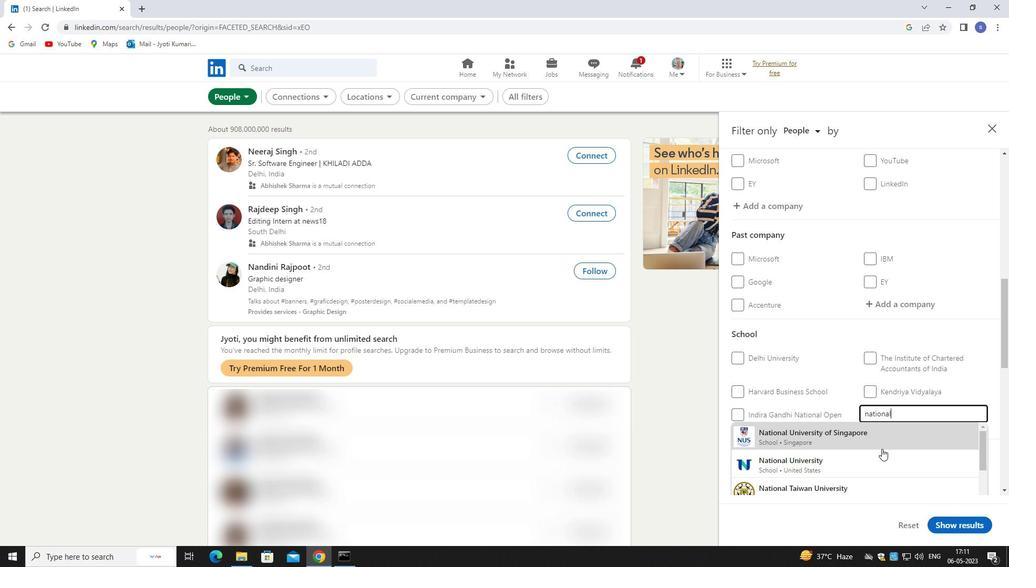 
Action: Mouse scrolled (882, 448) with delta (0, 0)
Screenshot: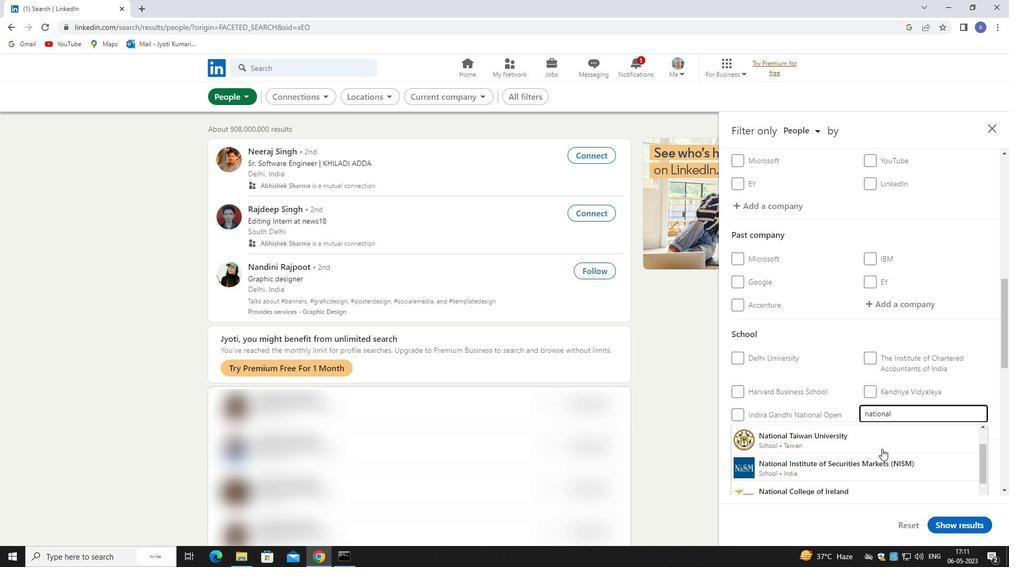 
Action: Mouse moved to (883, 436)
Screenshot: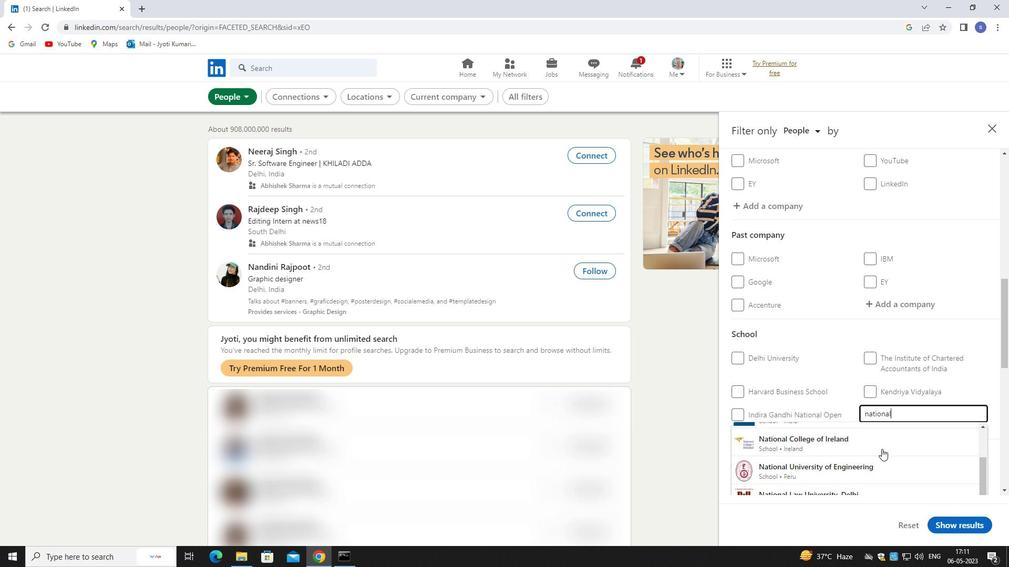 
Action: Mouse scrolled (883, 437) with delta (0, 0)
Screenshot: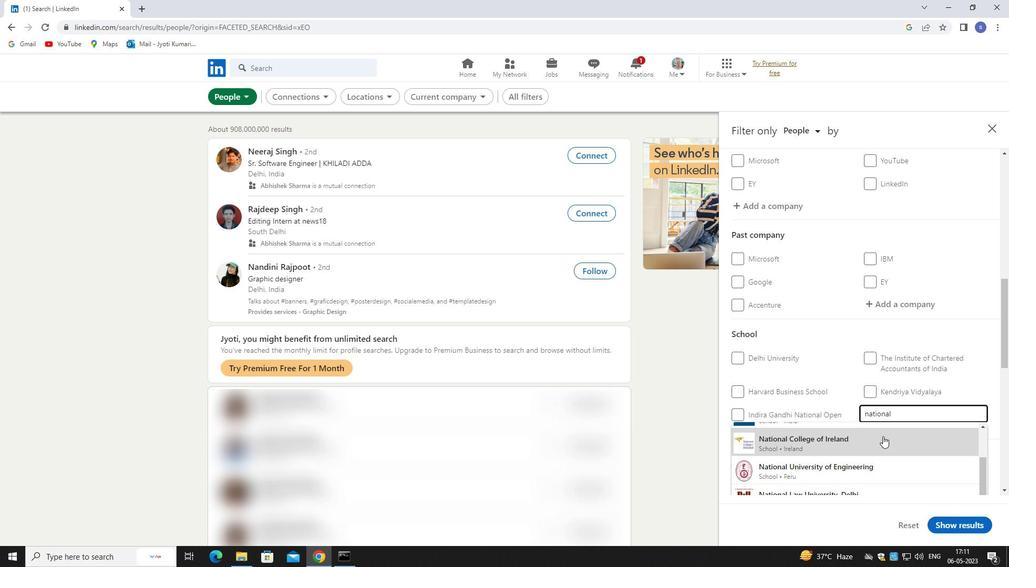 
Action: Mouse moved to (890, 468)
Screenshot: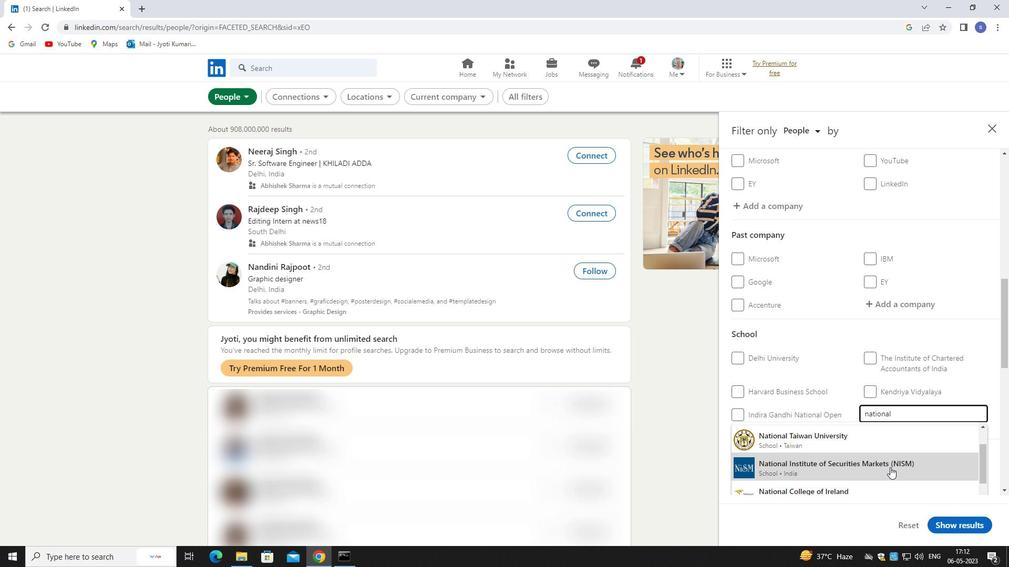 
Action: Mouse scrolled (890, 468) with delta (0, 0)
Screenshot: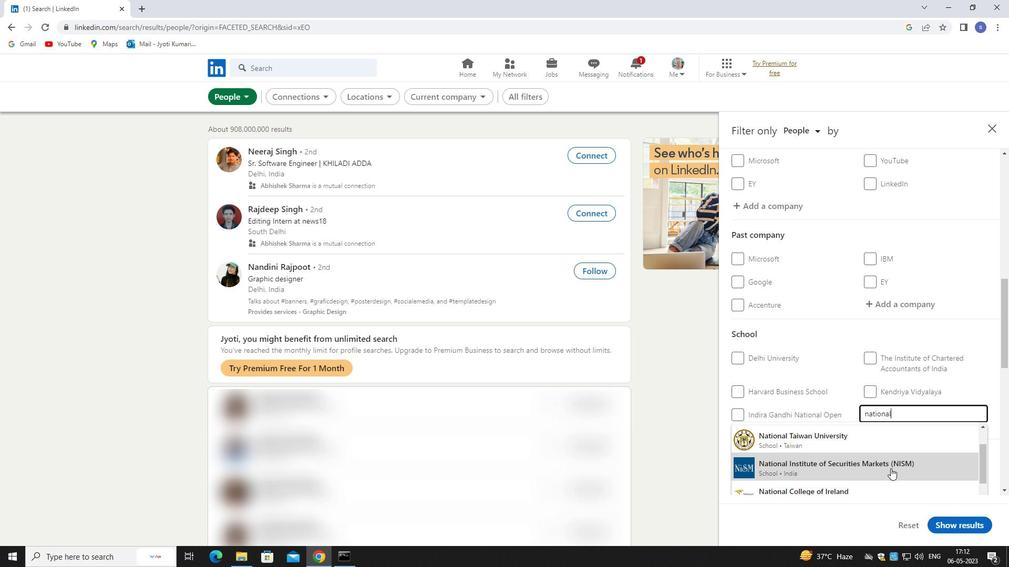 
Action: Mouse scrolled (890, 468) with delta (0, 0)
Screenshot: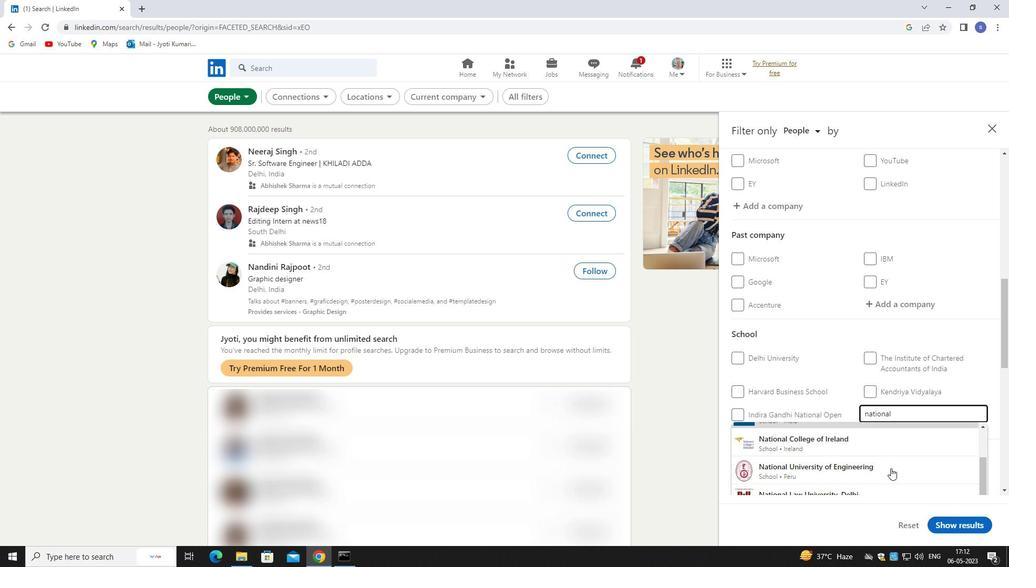 
Action: Mouse scrolled (890, 468) with delta (0, 0)
Screenshot: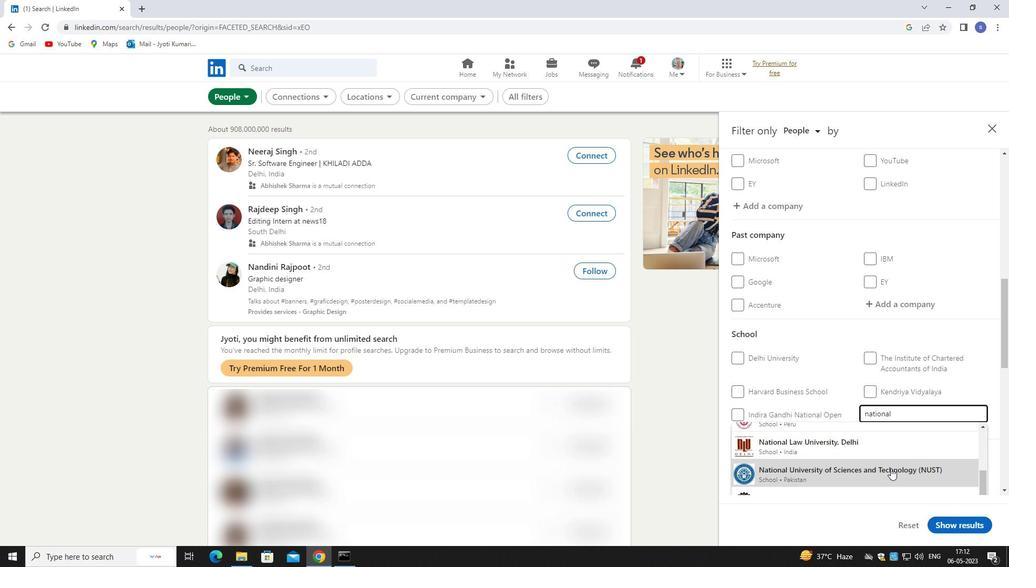 
Action: Mouse moved to (900, 455)
Screenshot: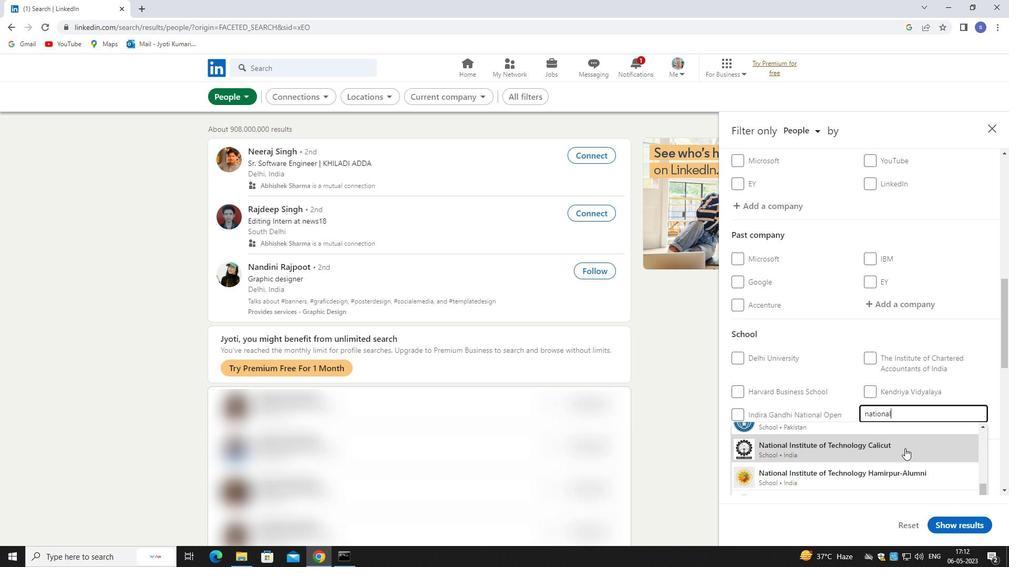
Action: Key pressed <Key.space>institute<Key.space>of<Key.space>fi
Screenshot: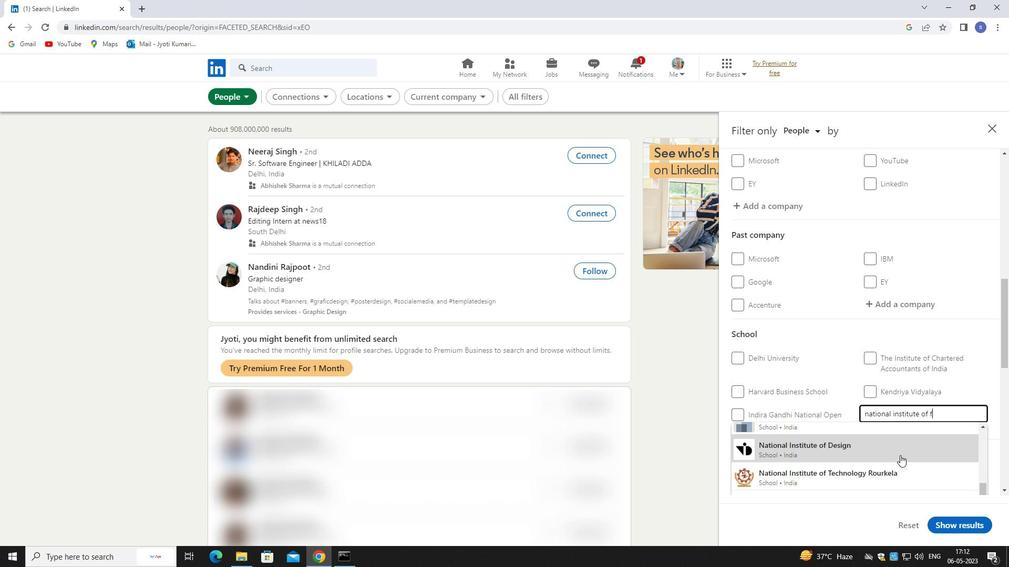 
Action: Mouse moved to (896, 465)
Screenshot: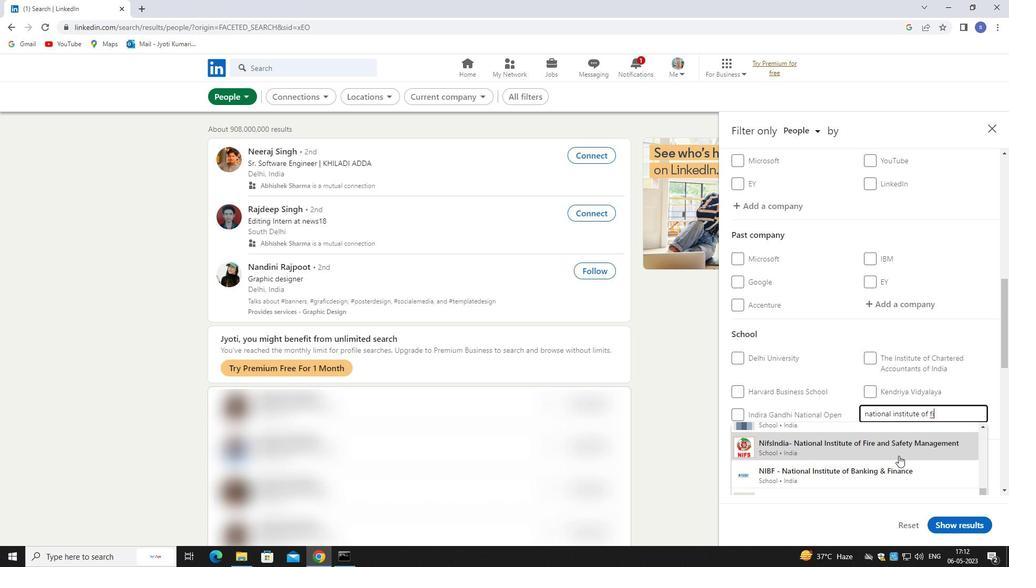 
Action: Mouse scrolled (896, 465) with delta (0, 0)
Screenshot: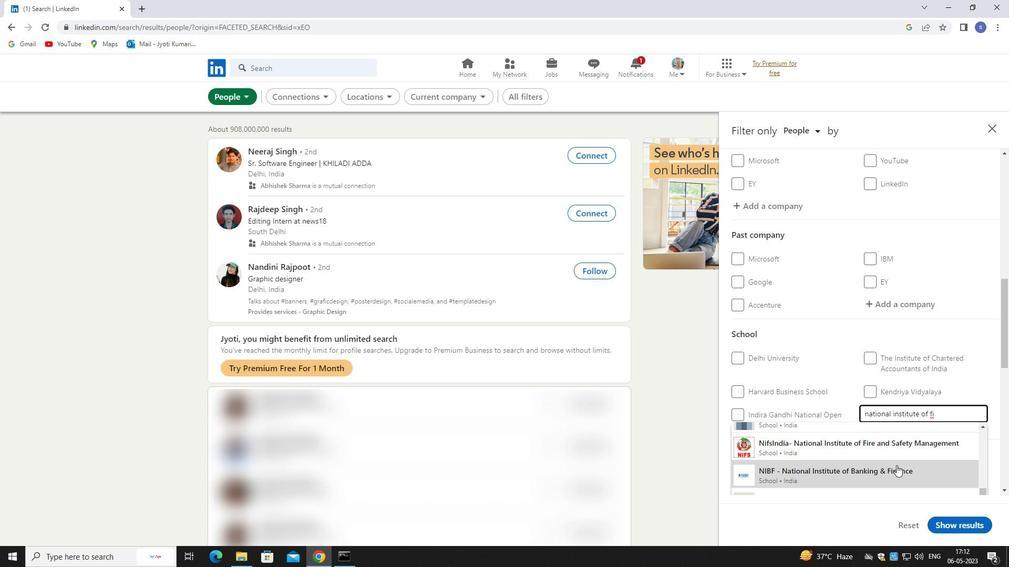 
Action: Mouse moved to (896, 466)
Screenshot: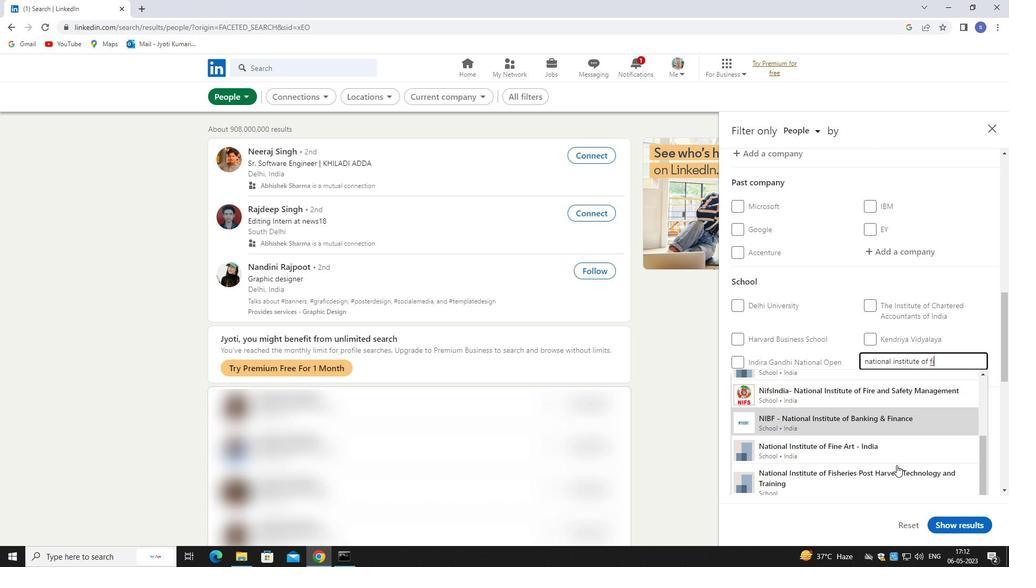 
Action: Key pressed nan
Screenshot: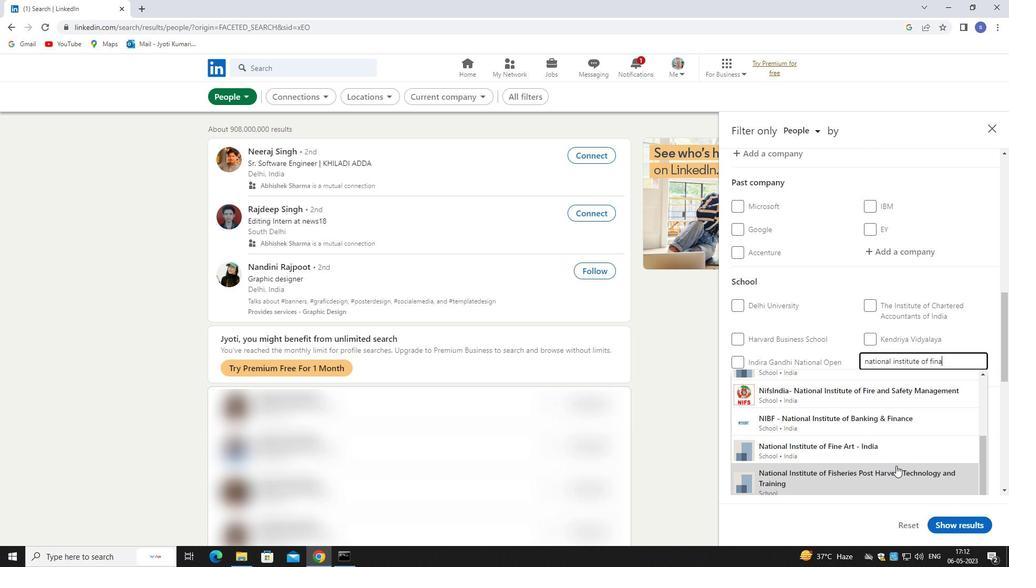 
Action: Mouse moved to (881, 411)
Screenshot: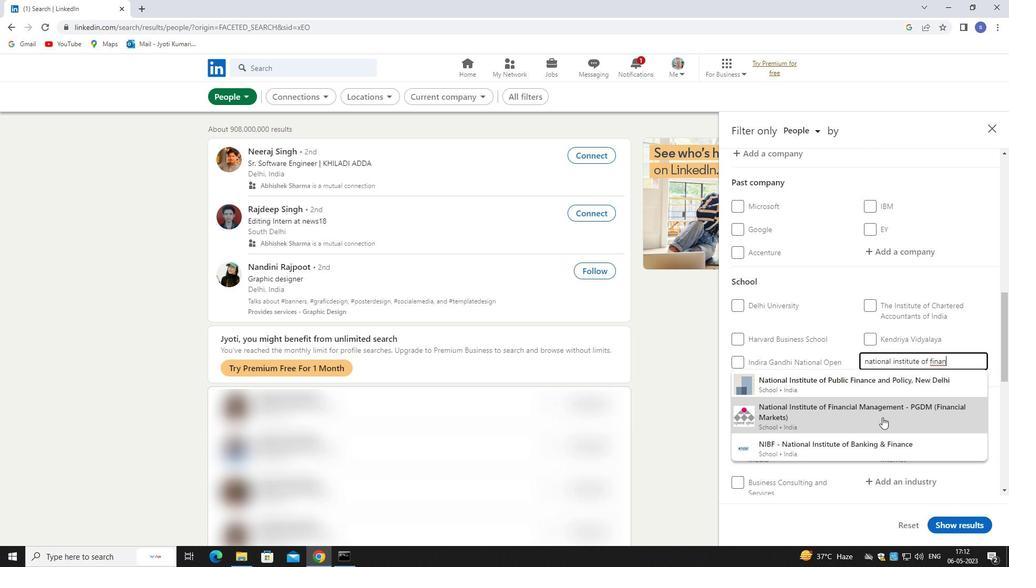 
Action: Mouse pressed left at (881, 411)
Screenshot: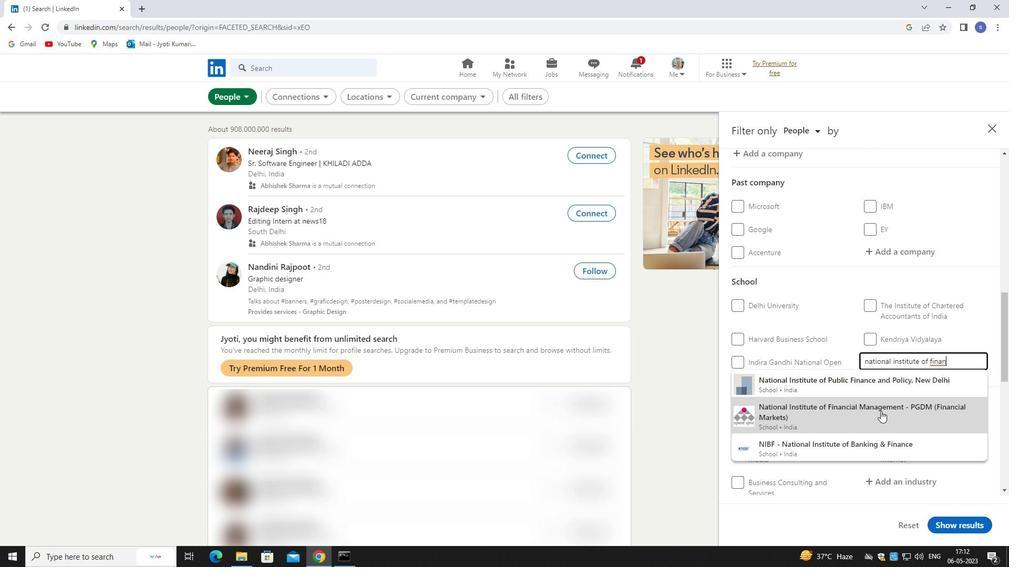 
Action: Mouse moved to (881, 411)
Screenshot: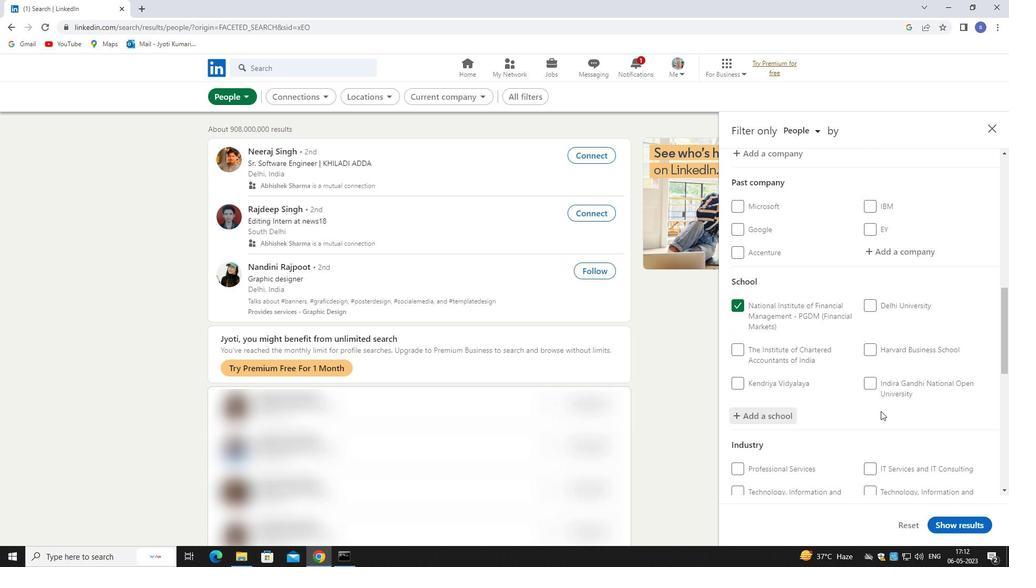 
Action: Mouse scrolled (881, 411) with delta (0, 0)
Screenshot: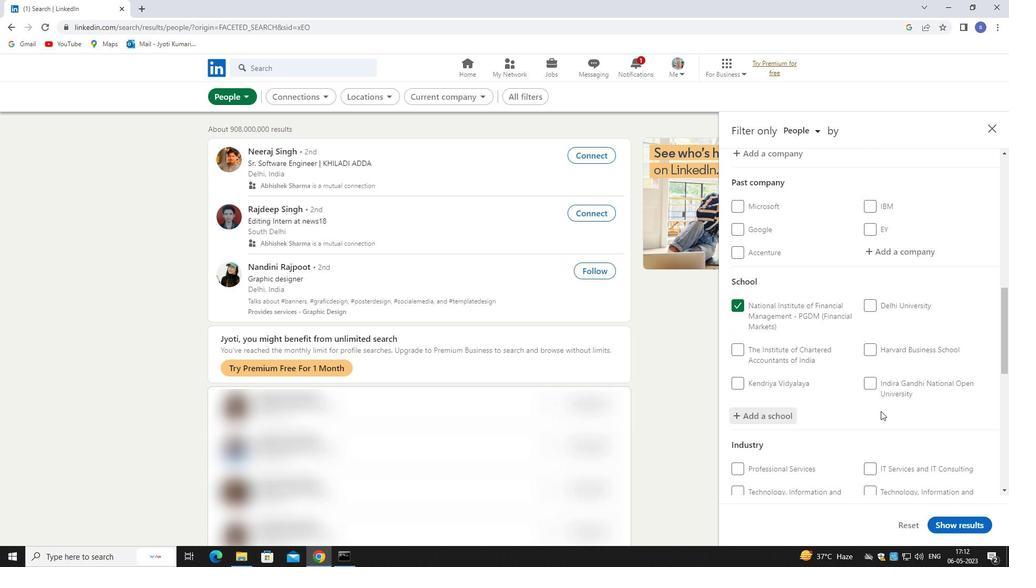 
Action: Mouse scrolled (881, 411) with delta (0, 0)
Screenshot: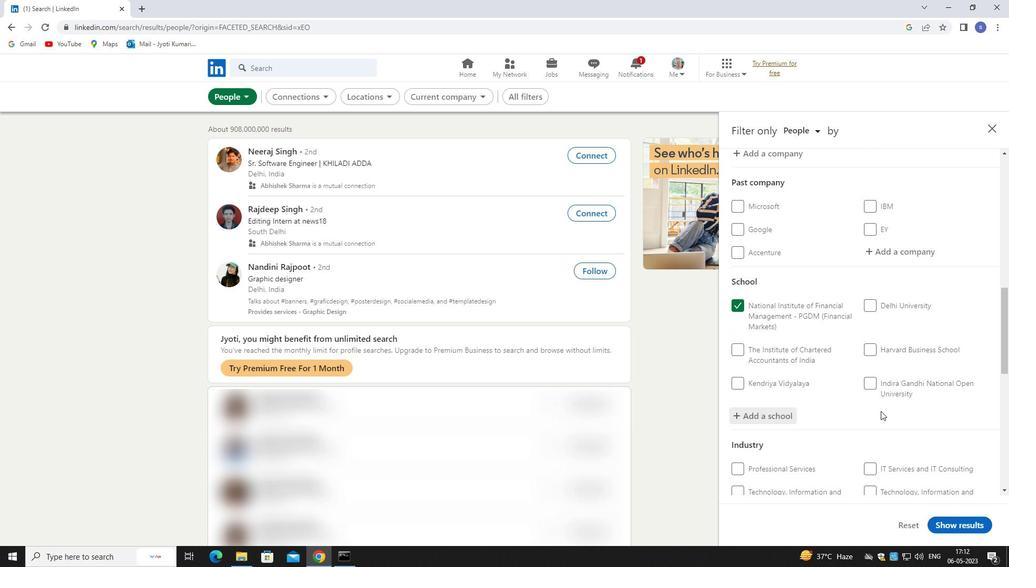 
Action: Mouse moved to (888, 423)
Screenshot: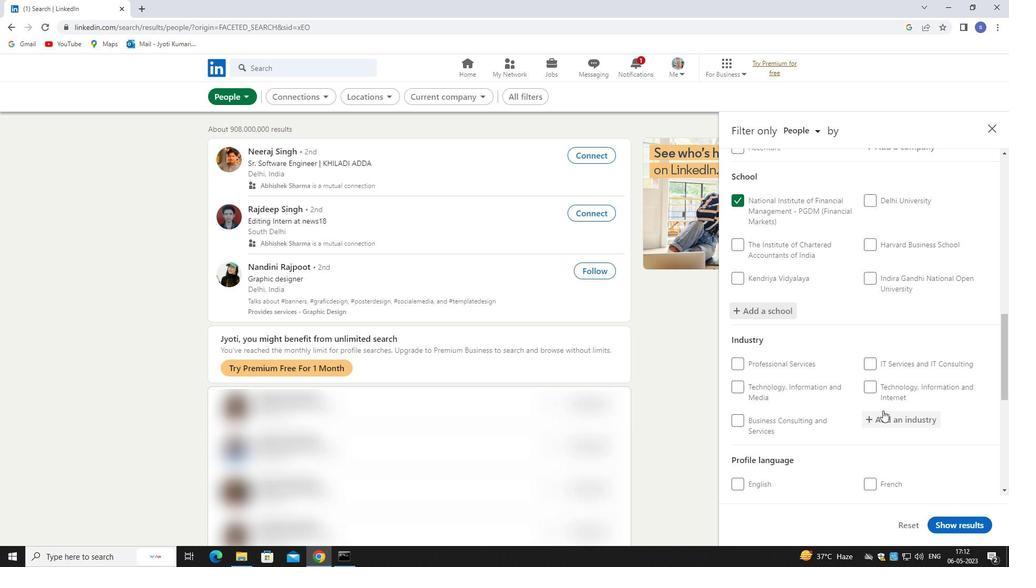 
Action: Mouse pressed left at (888, 423)
Screenshot: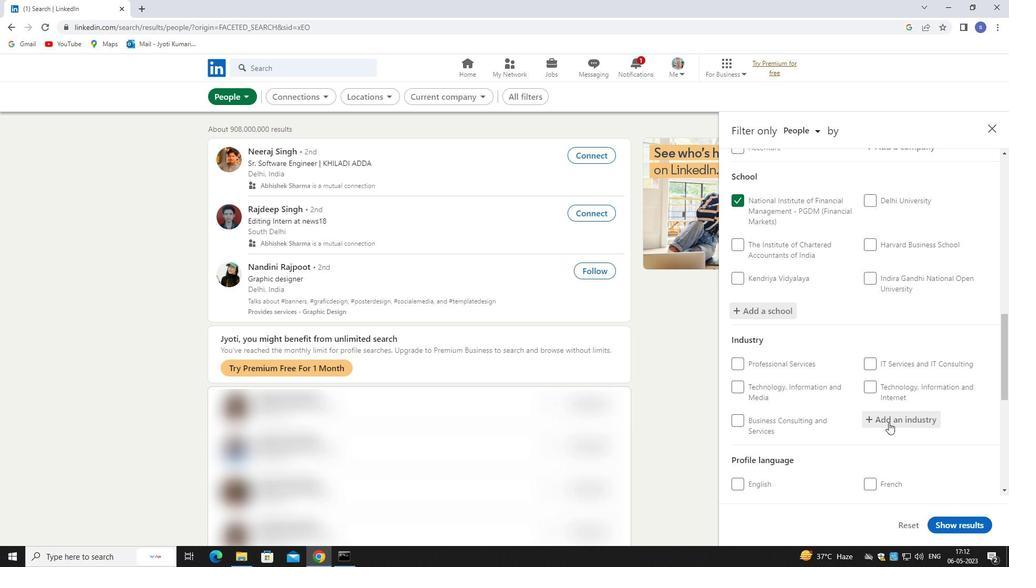 
Action: Mouse moved to (891, 423)
Screenshot: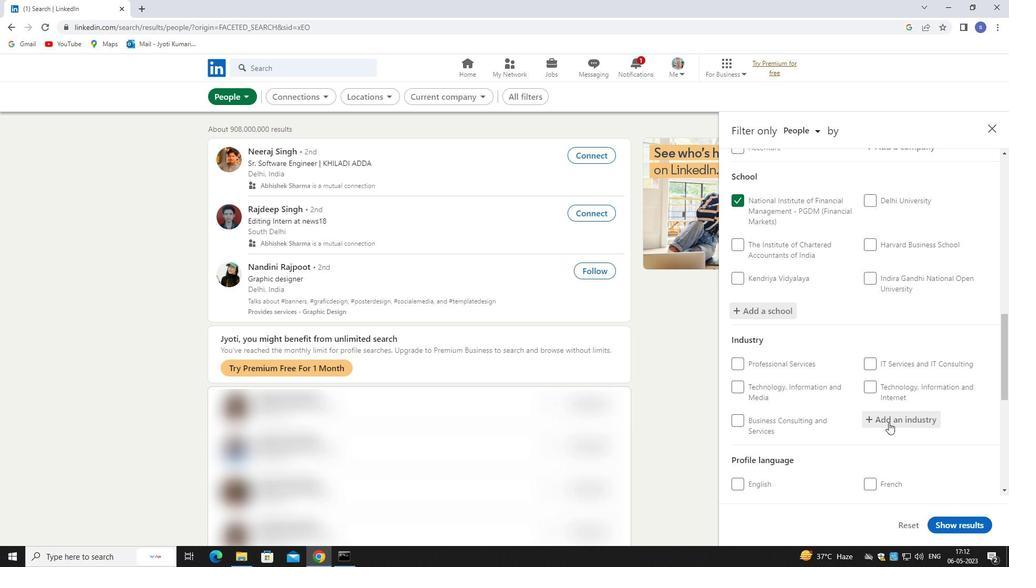 
Action: Key pressed mari
Screenshot: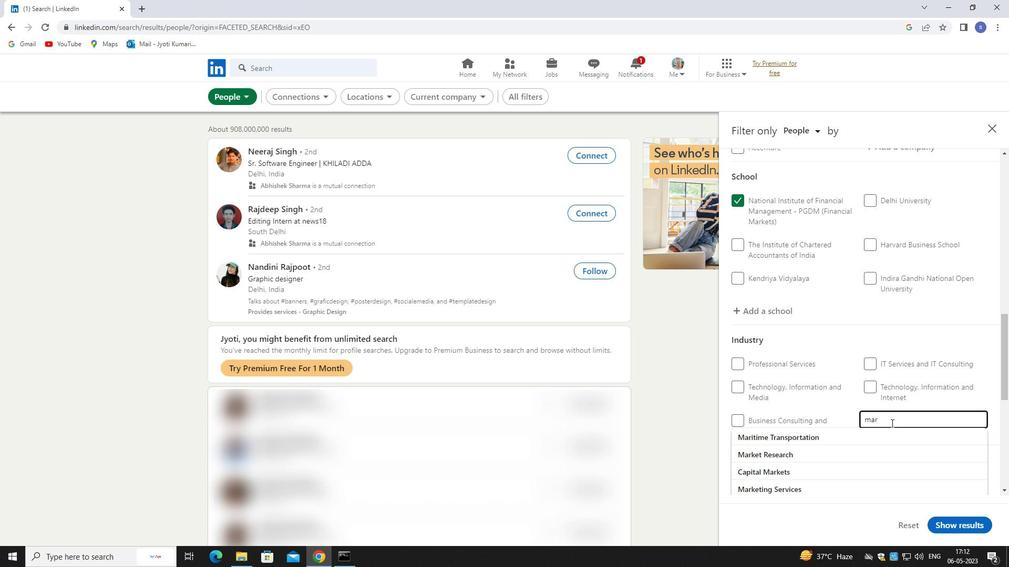 
Action: Mouse moved to (887, 438)
Screenshot: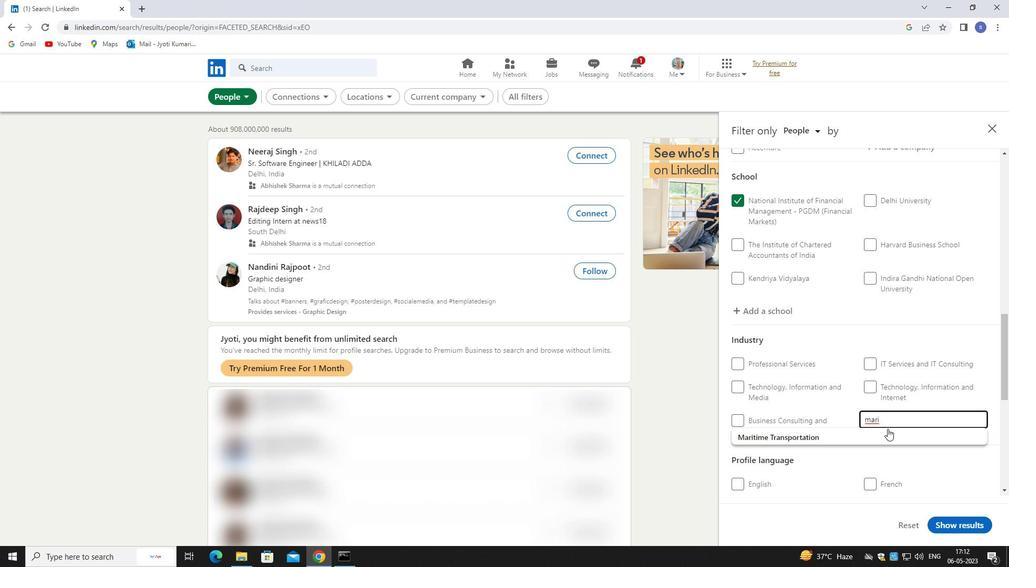 
Action: Mouse pressed left at (887, 438)
Screenshot: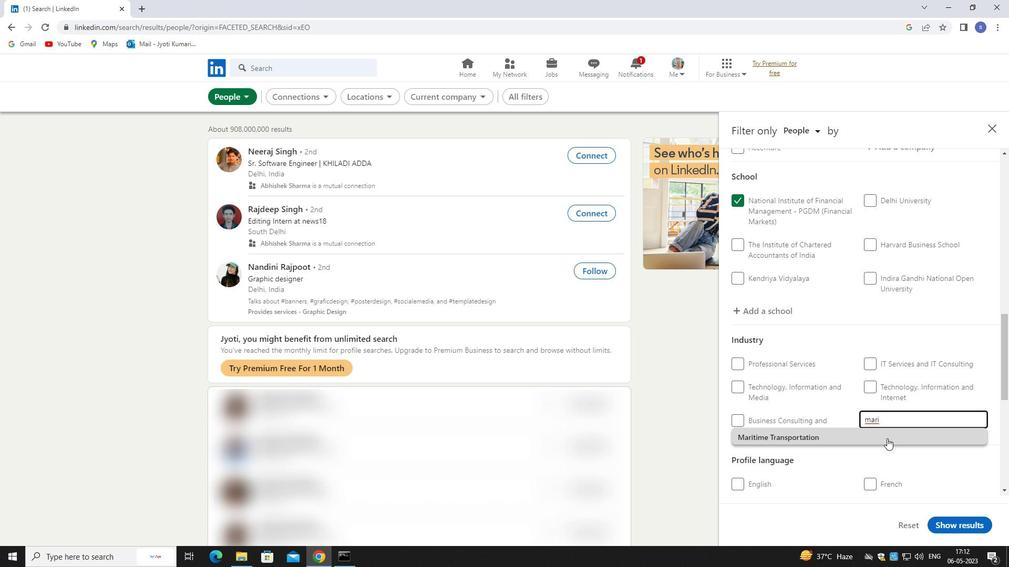 
Action: Mouse moved to (900, 486)
Screenshot: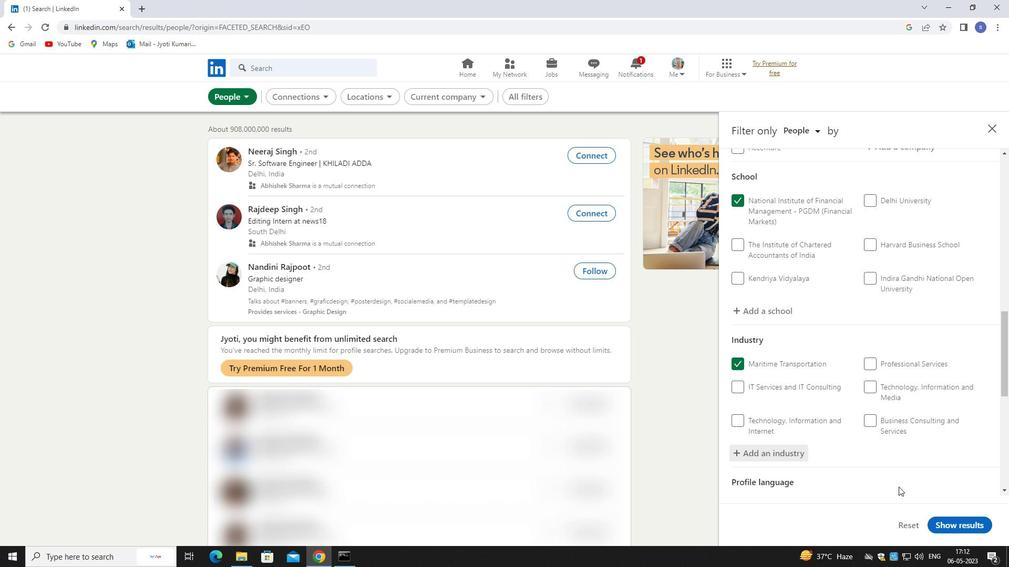 
Action: Mouse scrolled (900, 486) with delta (0, 0)
Screenshot: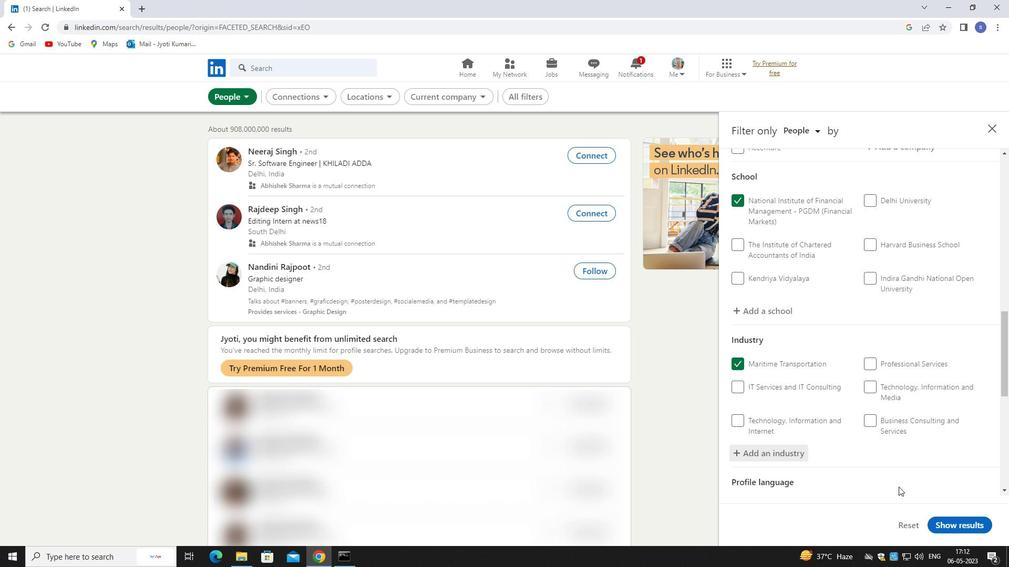 
Action: Mouse moved to (903, 483)
Screenshot: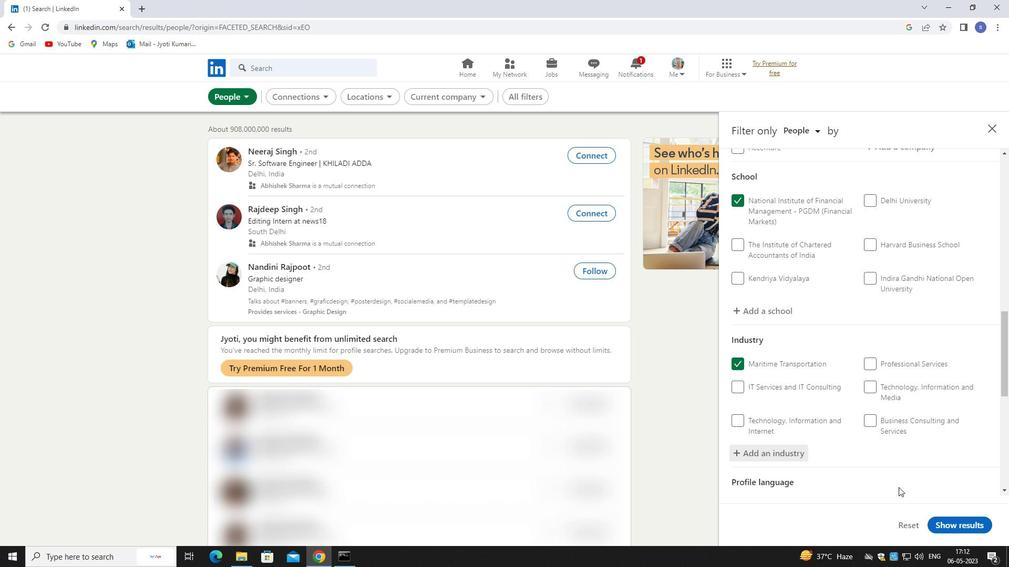 
Action: Mouse scrolled (903, 482) with delta (0, 0)
Screenshot: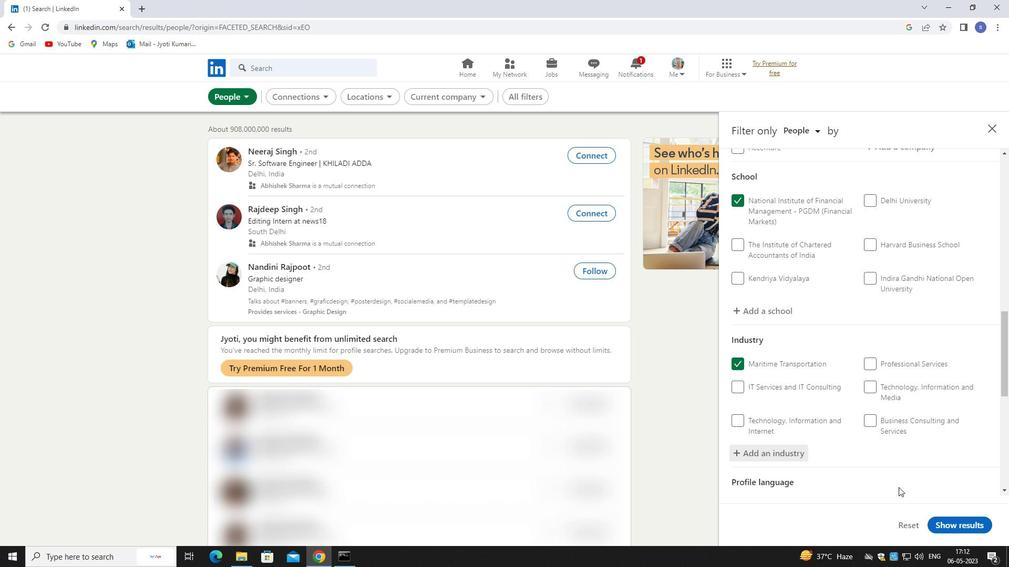 
Action: Mouse scrolled (903, 482) with delta (0, 0)
Screenshot: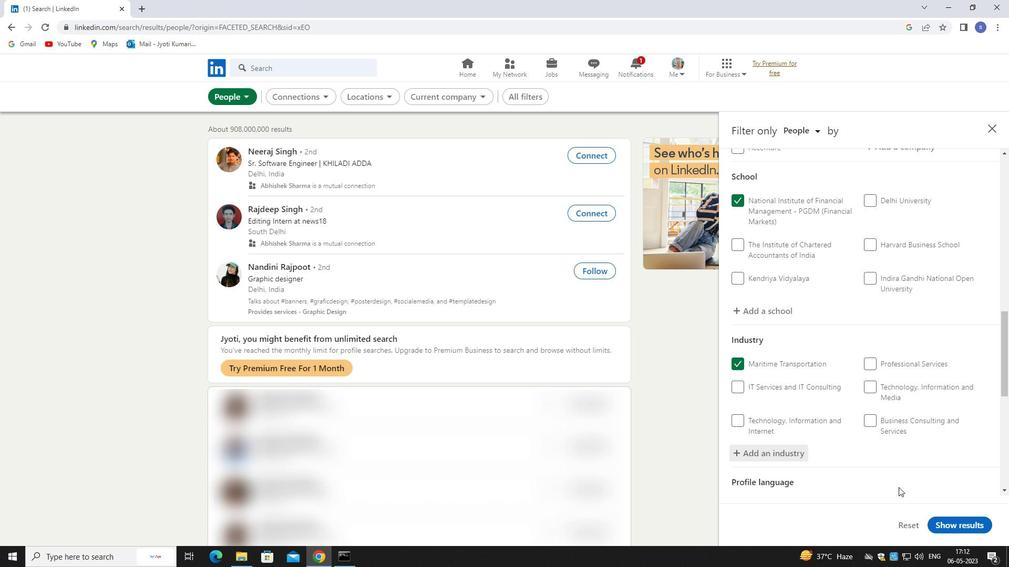 
Action: Mouse moved to (904, 482)
Screenshot: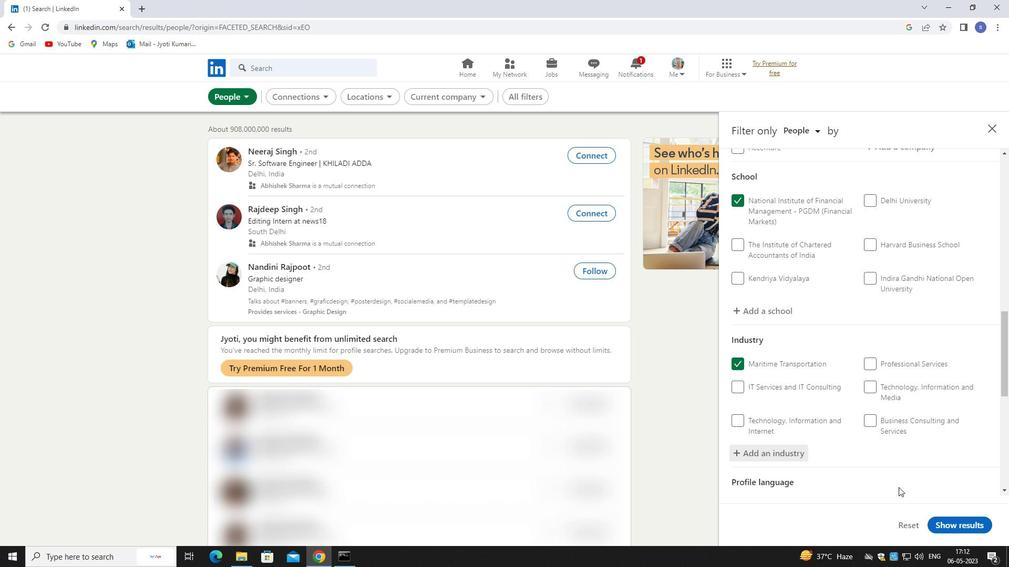 
Action: Mouse scrolled (904, 482) with delta (0, 0)
Screenshot: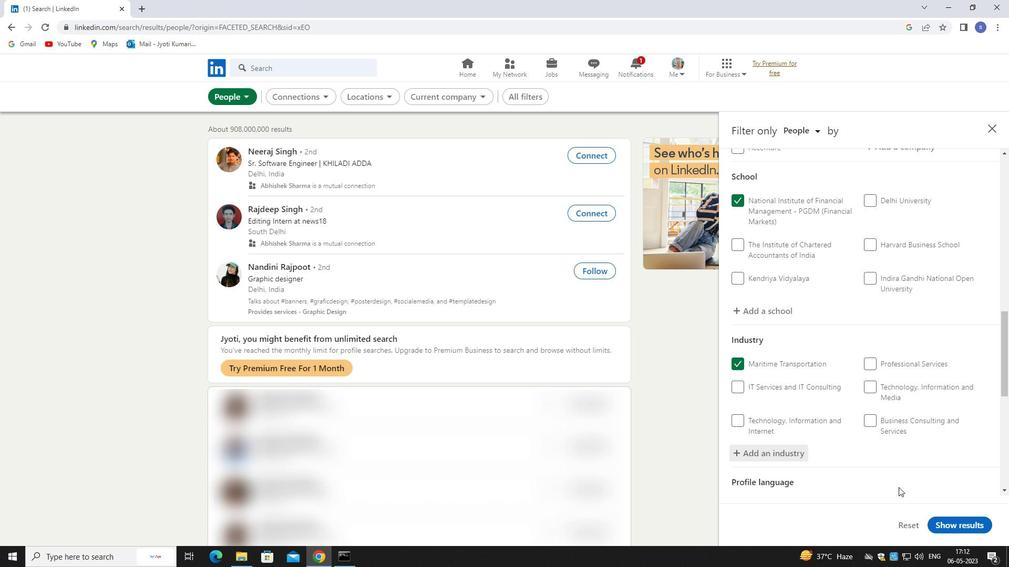 
Action: Mouse moved to (735, 294)
Screenshot: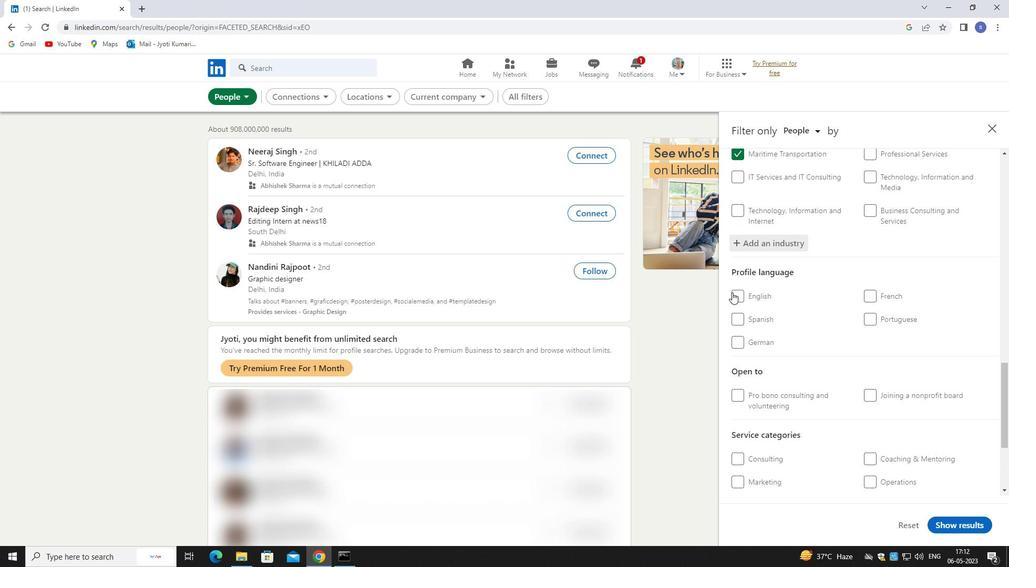 
Action: Mouse pressed left at (735, 294)
Screenshot: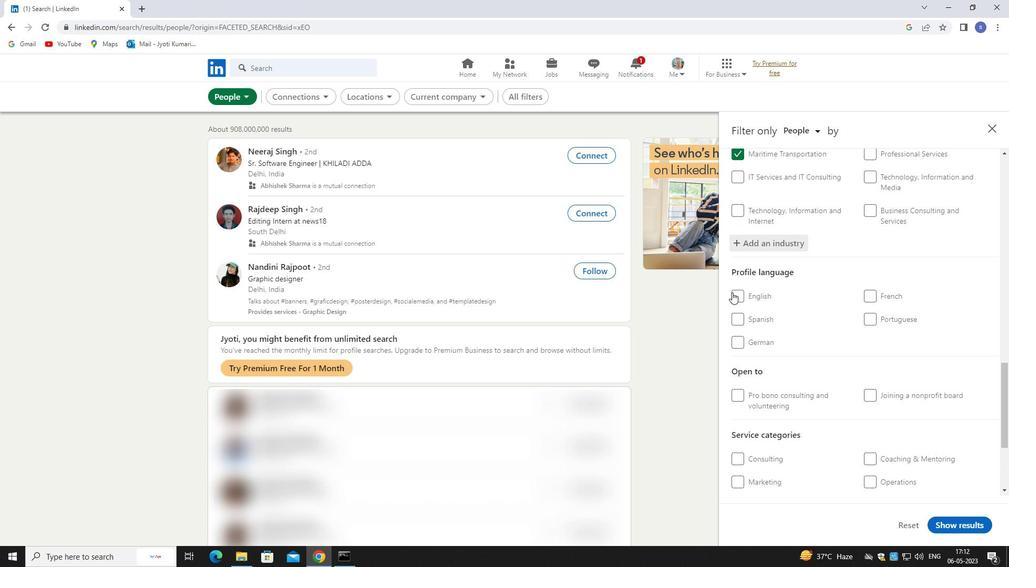 
Action: Mouse moved to (753, 332)
Screenshot: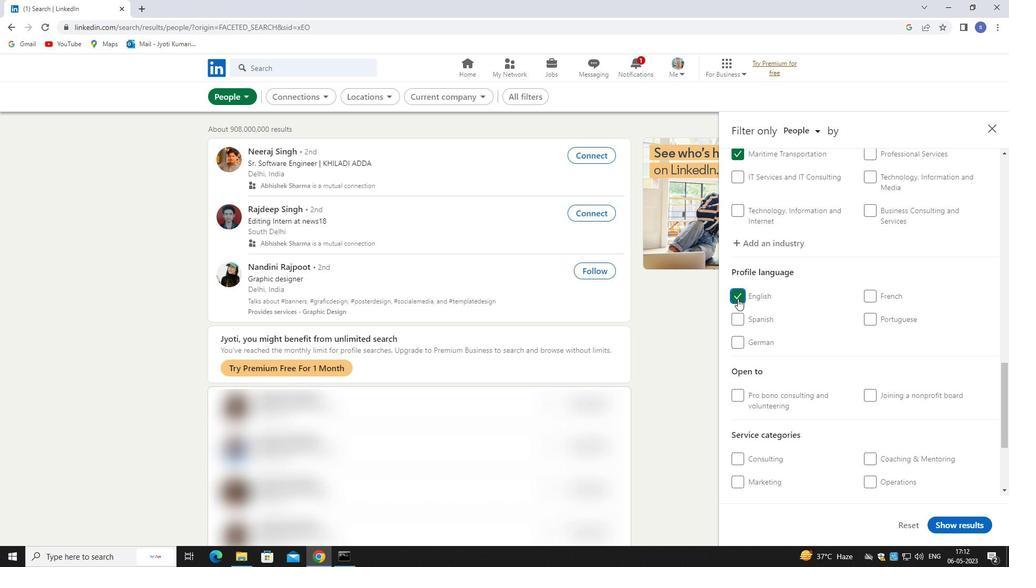 
Action: Mouse scrolled (753, 332) with delta (0, 0)
Screenshot: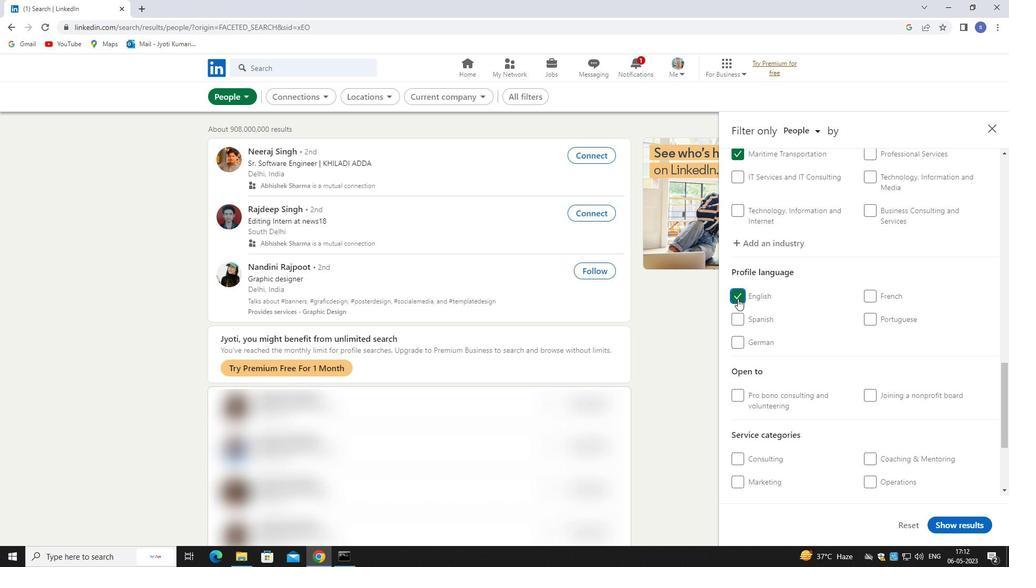 
Action: Mouse moved to (757, 340)
Screenshot: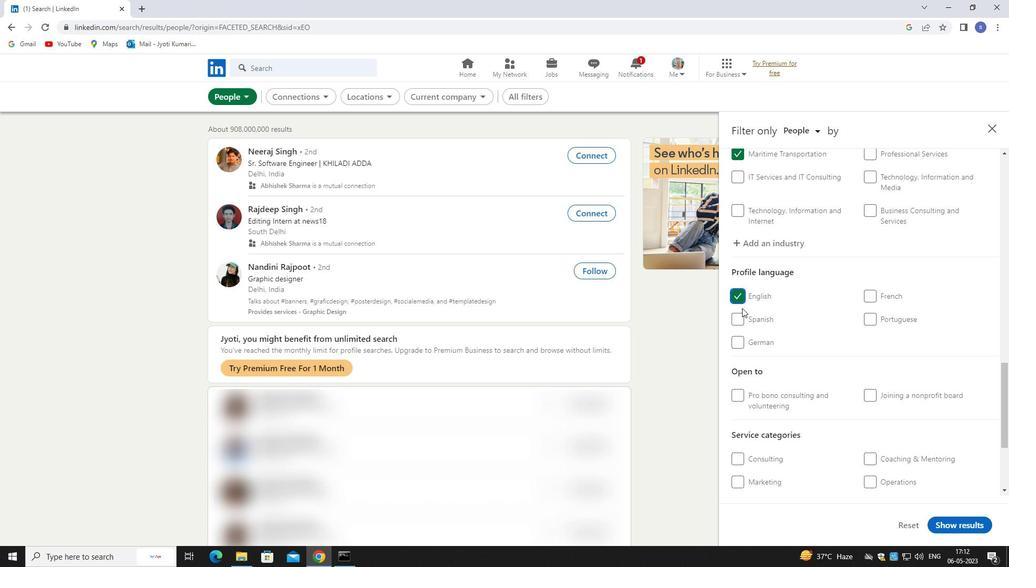 
Action: Mouse scrolled (757, 339) with delta (0, 0)
Screenshot: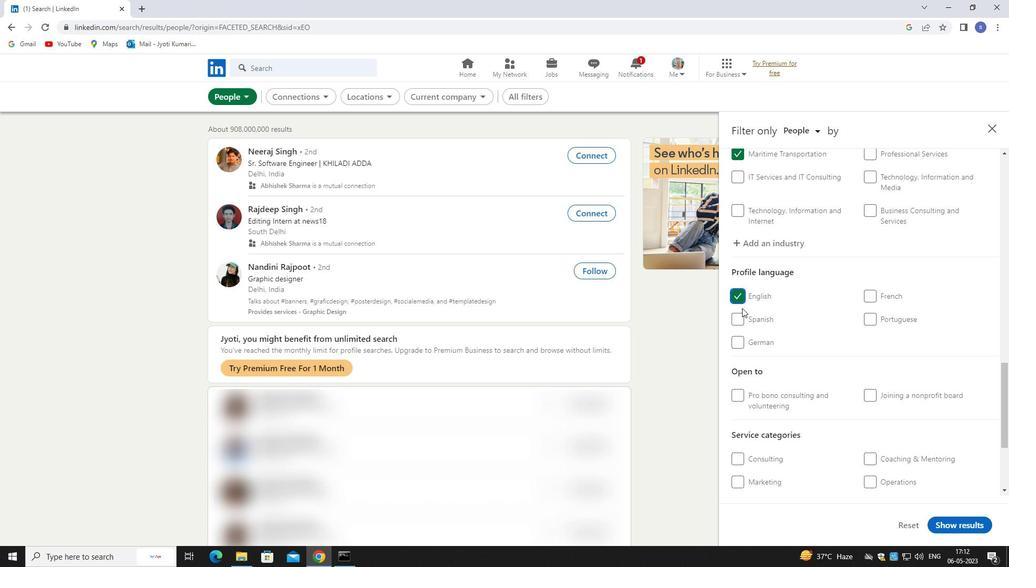 
Action: Mouse moved to (765, 349)
Screenshot: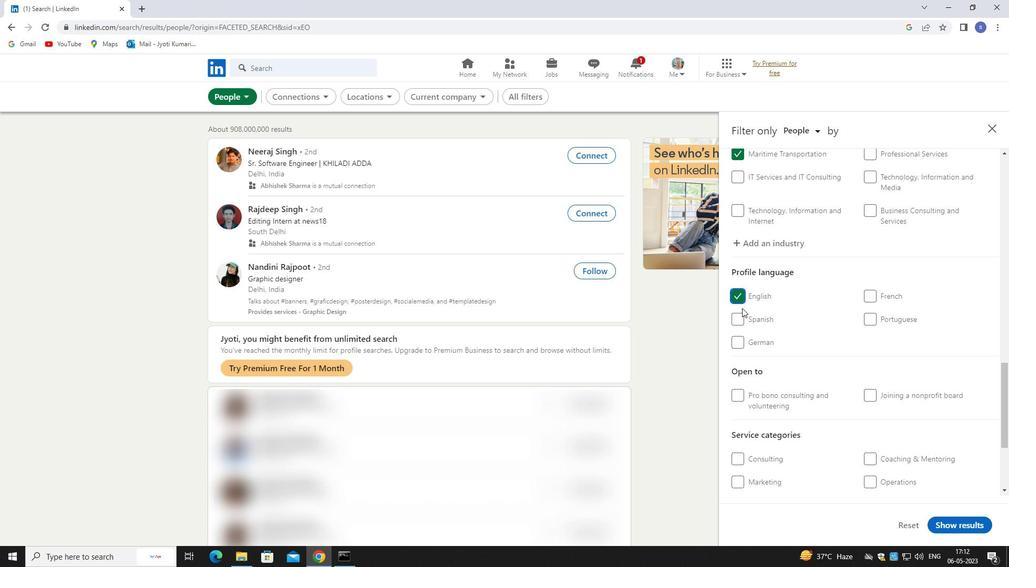 
Action: Mouse scrolled (765, 349) with delta (0, 0)
Screenshot: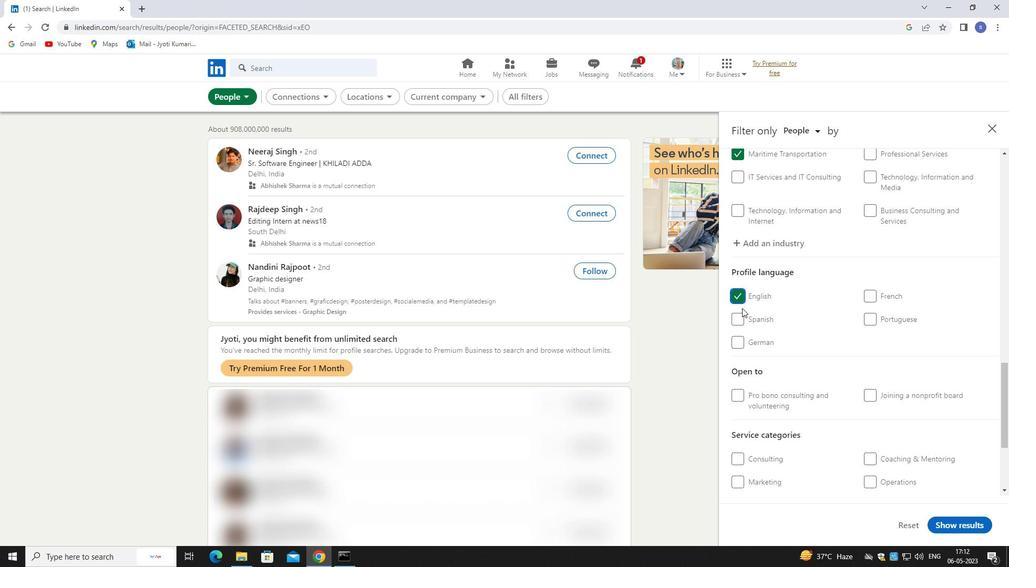 
Action: Mouse moved to (813, 384)
Screenshot: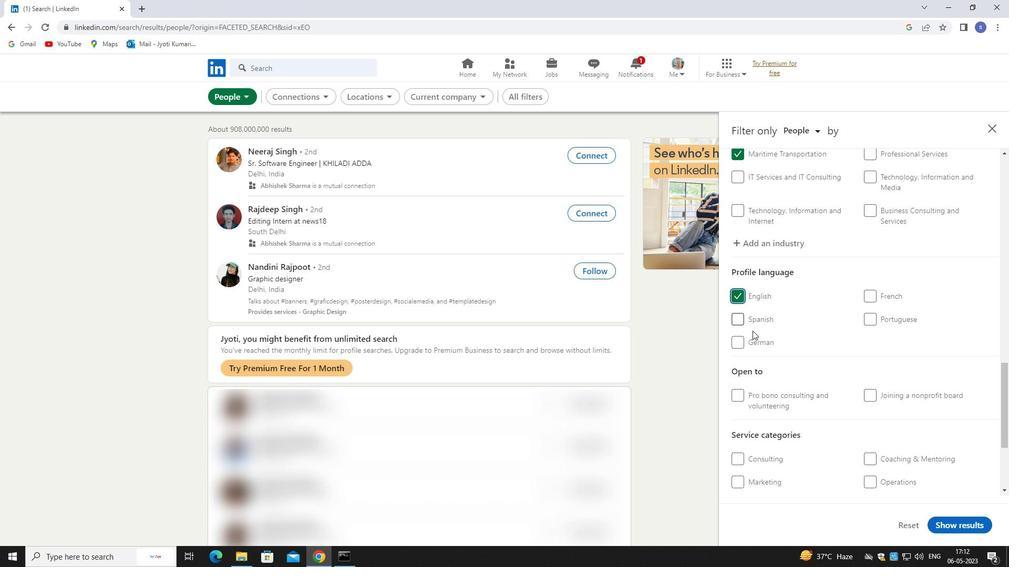 
Action: Mouse scrolled (813, 383) with delta (0, 0)
Screenshot: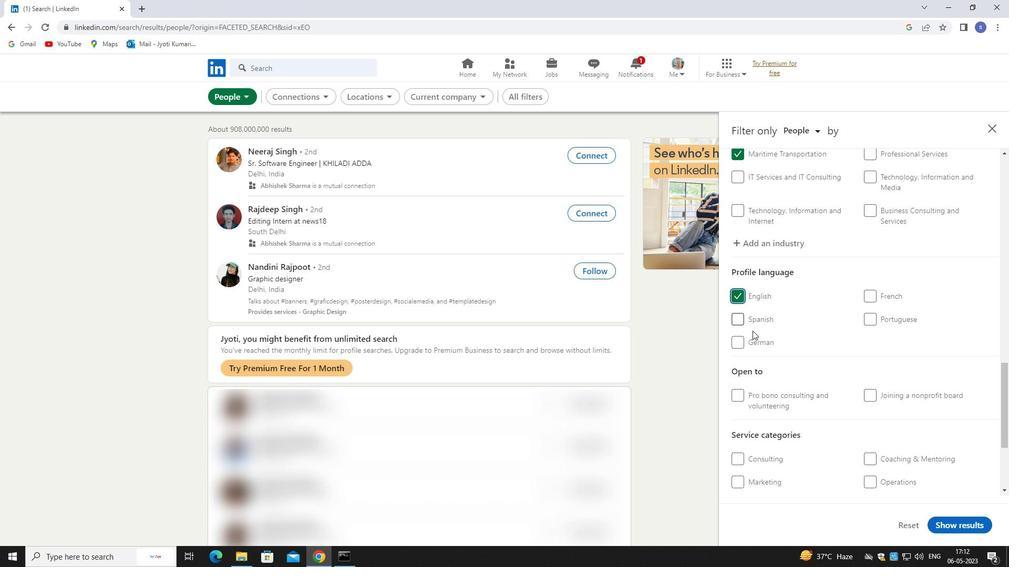 
Action: Mouse moved to (890, 350)
Screenshot: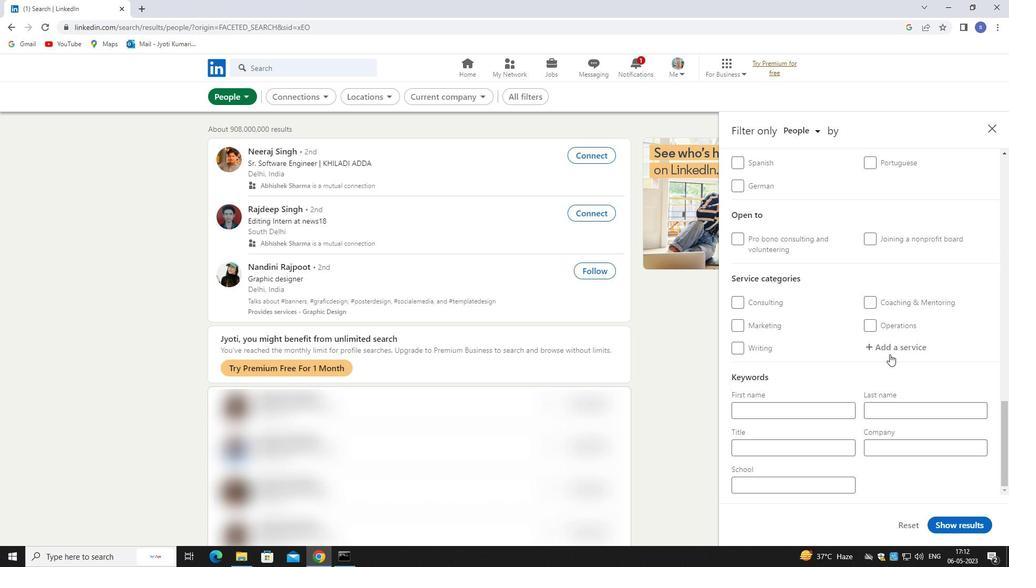 
Action: Mouse pressed left at (890, 350)
Screenshot: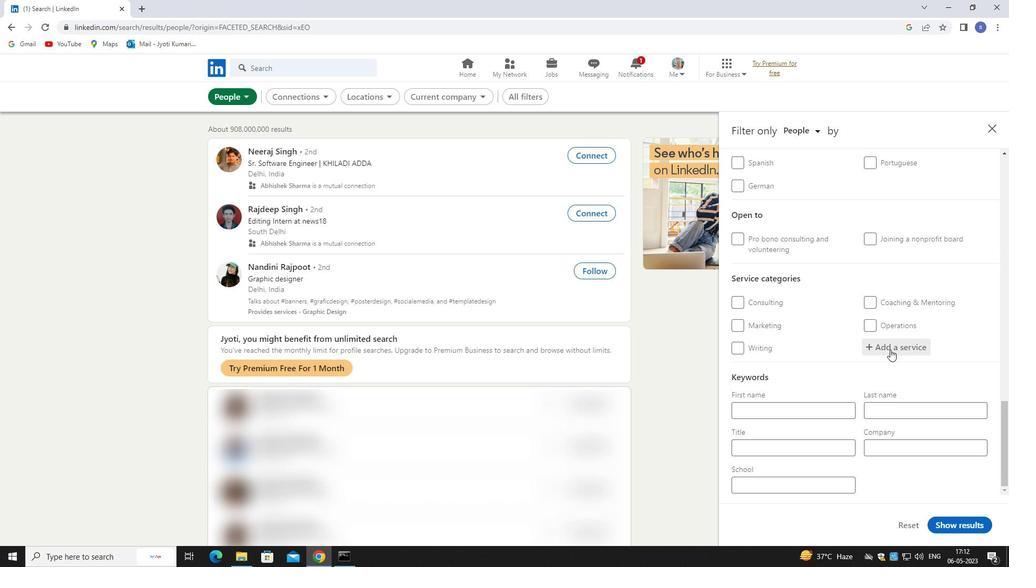 
Action: Key pressed editin
Screenshot: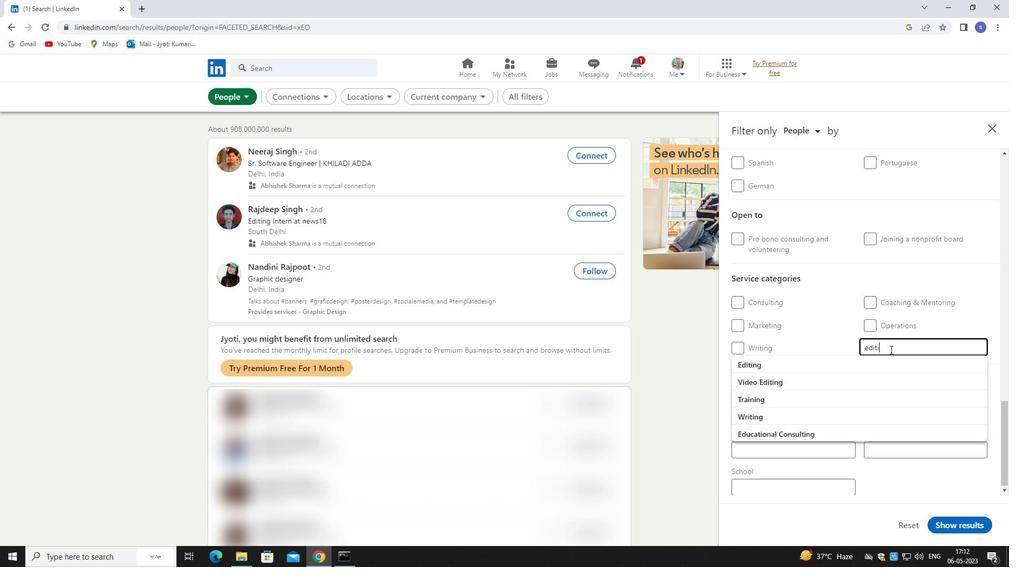 
Action: Mouse moved to (892, 358)
Screenshot: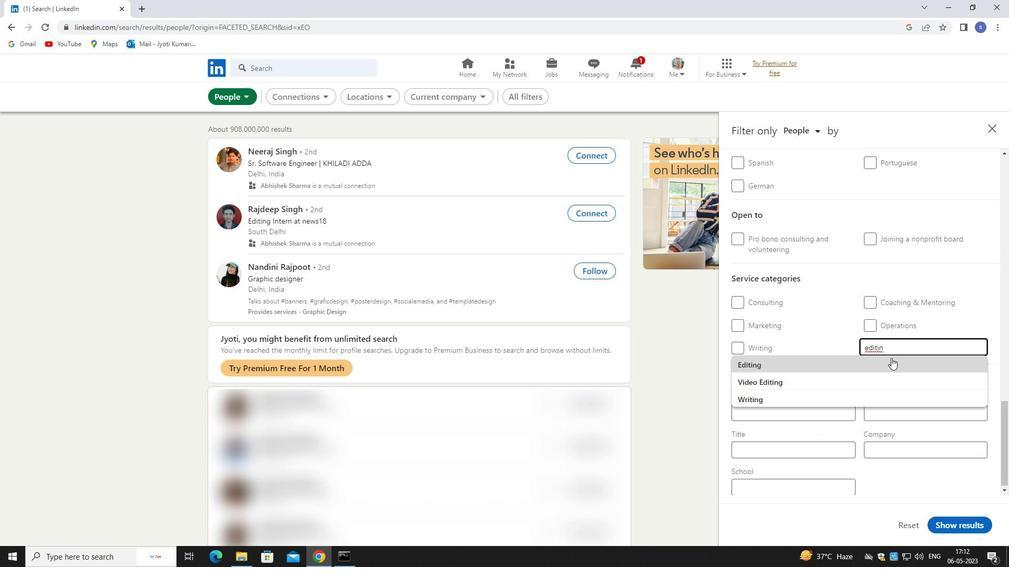 
Action: Mouse pressed left at (892, 358)
Screenshot: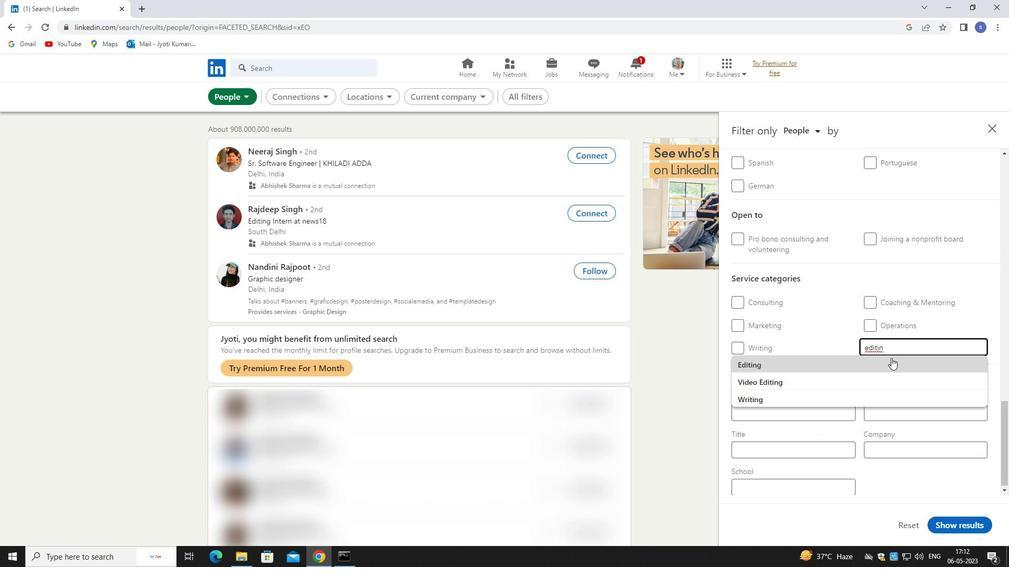 
Action: Mouse moved to (861, 457)
Screenshot: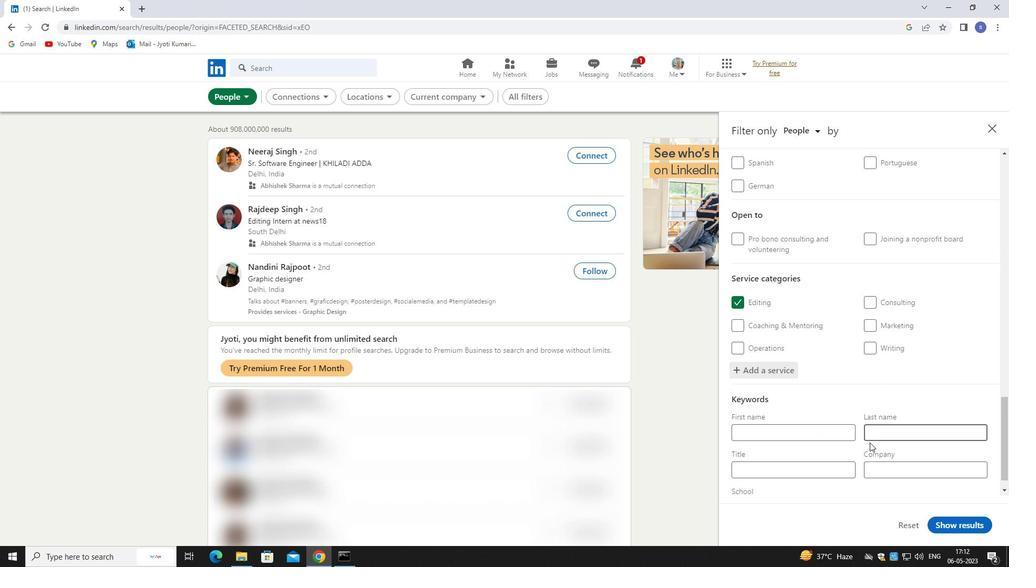 
Action: Mouse scrolled (861, 457) with delta (0, 0)
Screenshot: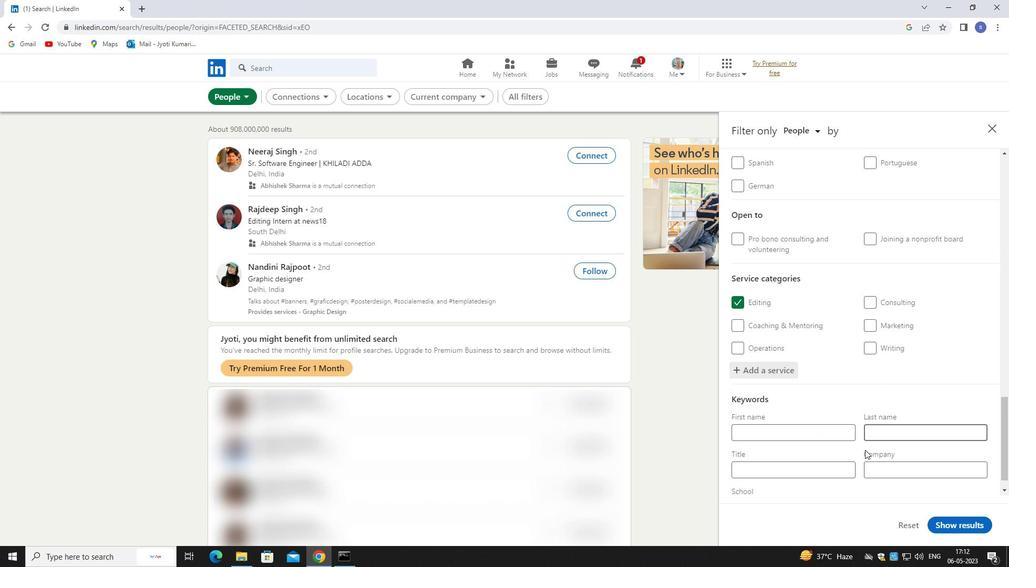 
Action: Mouse moved to (832, 443)
Screenshot: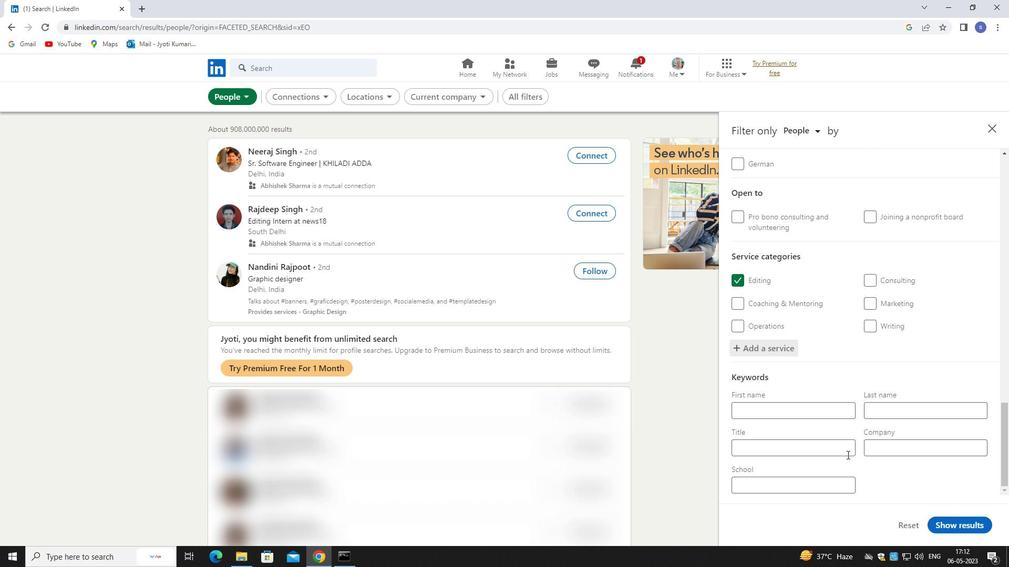 
Action: Mouse pressed left at (832, 443)
Screenshot: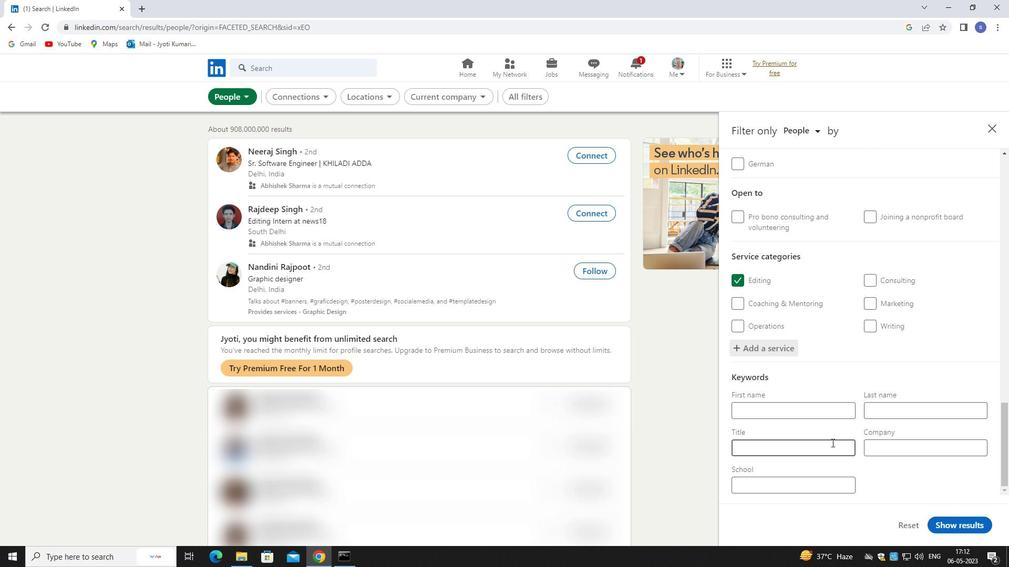
Action: Key pressed <Key.shift>MANICURIST
Screenshot: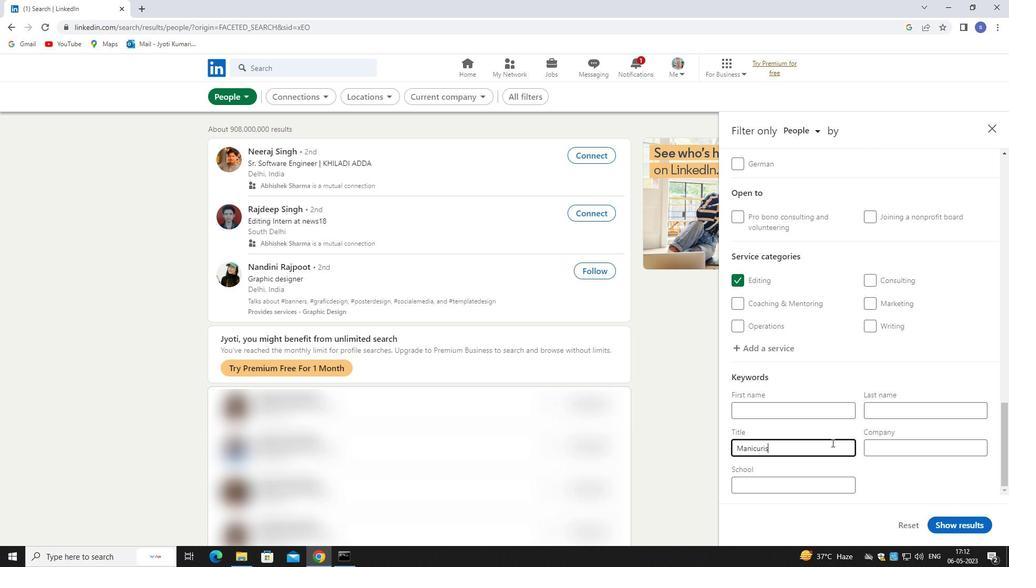 
Action: Mouse moved to (940, 526)
Screenshot: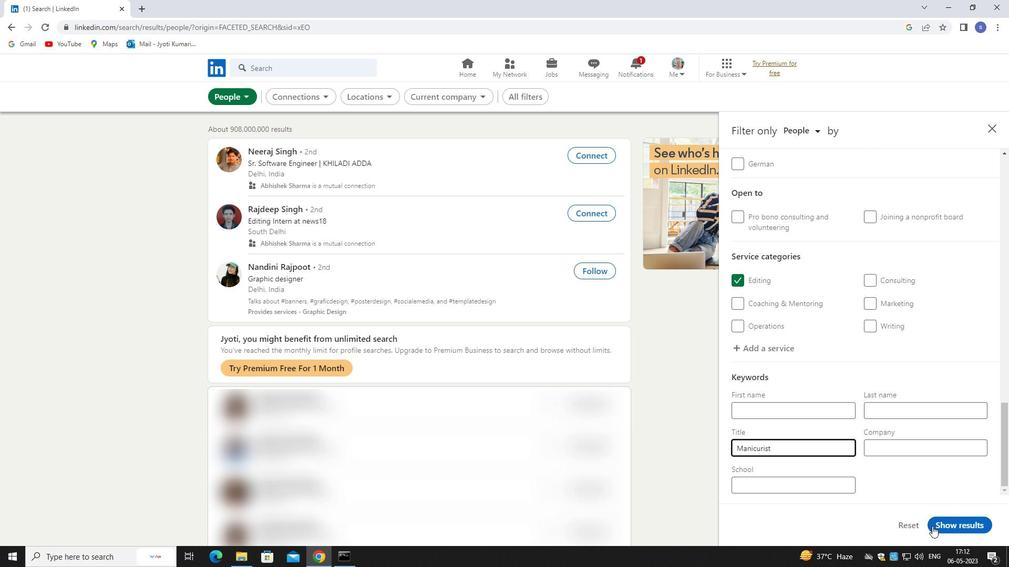 
Action: Mouse pressed left at (940, 526)
Screenshot: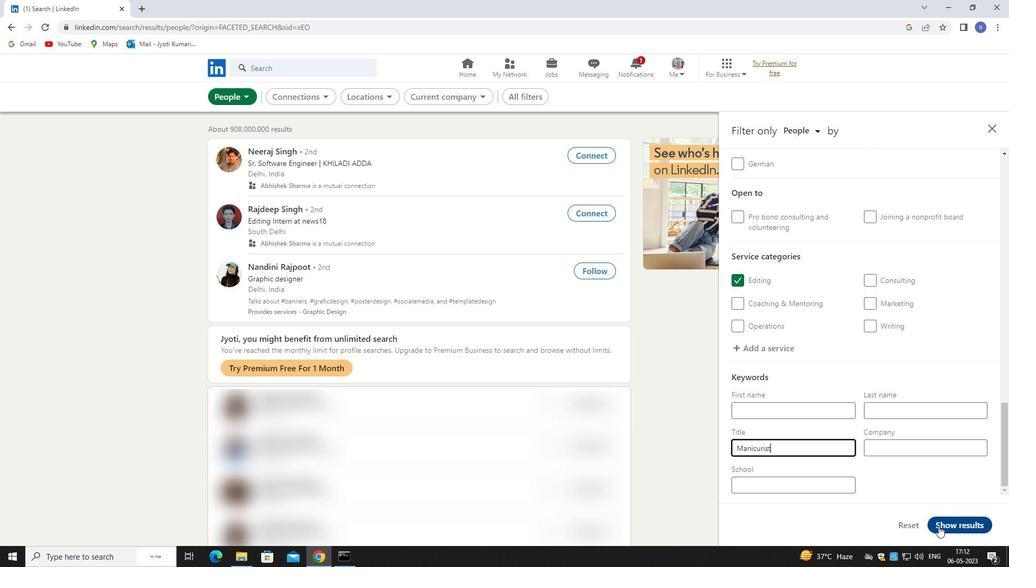
Action: Mouse moved to (953, 525)
Screenshot: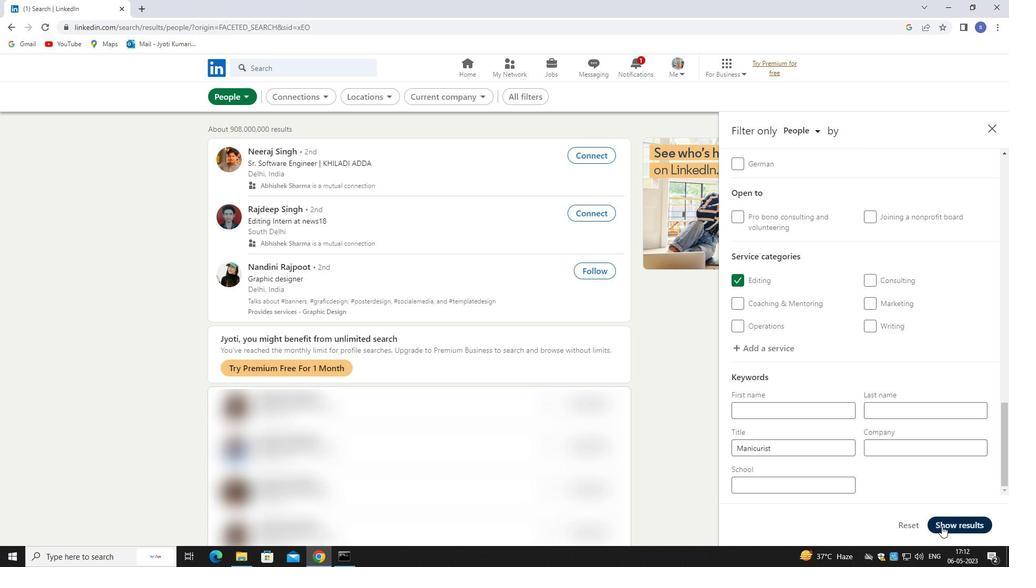 
